 Task: Find connections with filter location Alenquer with filter topic #happyfounderswith filter profile language Spanish with filter current company GP Strategies Corporation with filter school Indian Institute of Technology, Guwahati with filter industry Gambling Facilities and Casinos with filter service category Ghostwriting with filter keywords title Bookkeeper
Action: Mouse moved to (677, 117)
Screenshot: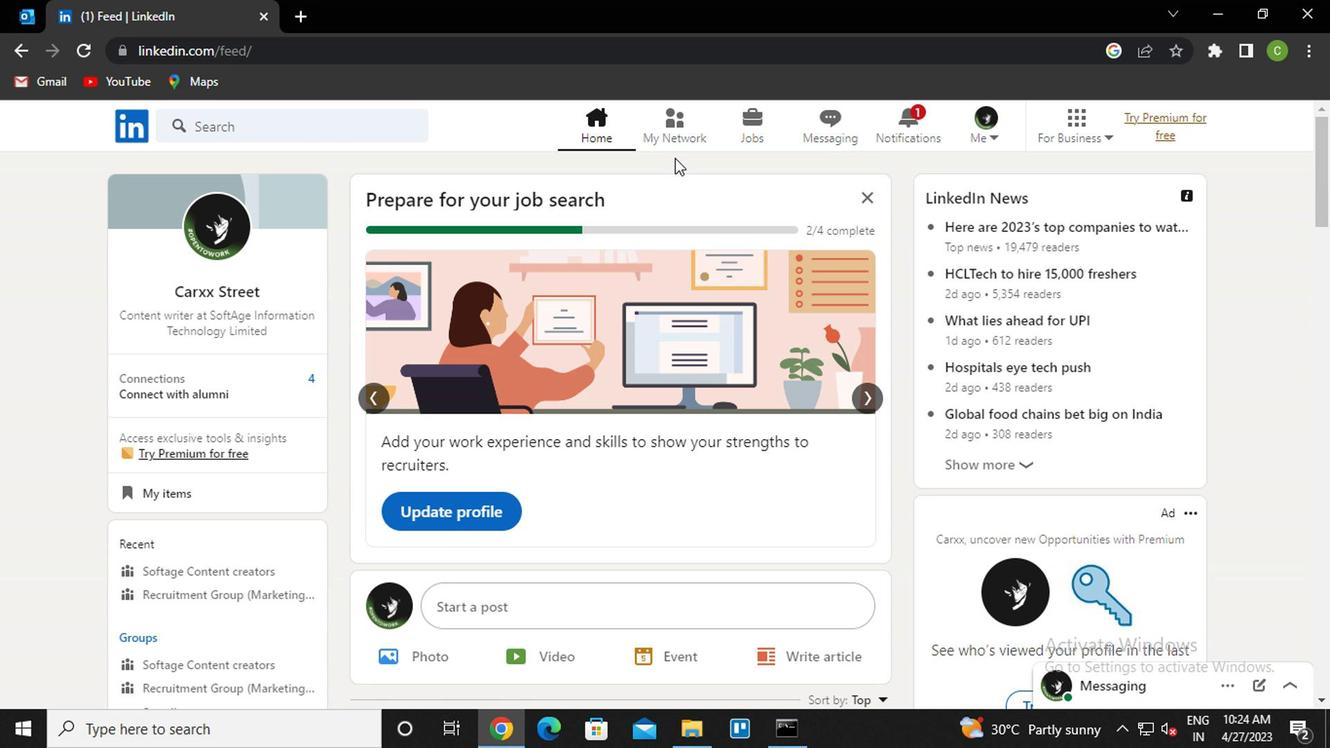 
Action: Mouse pressed left at (677, 117)
Screenshot: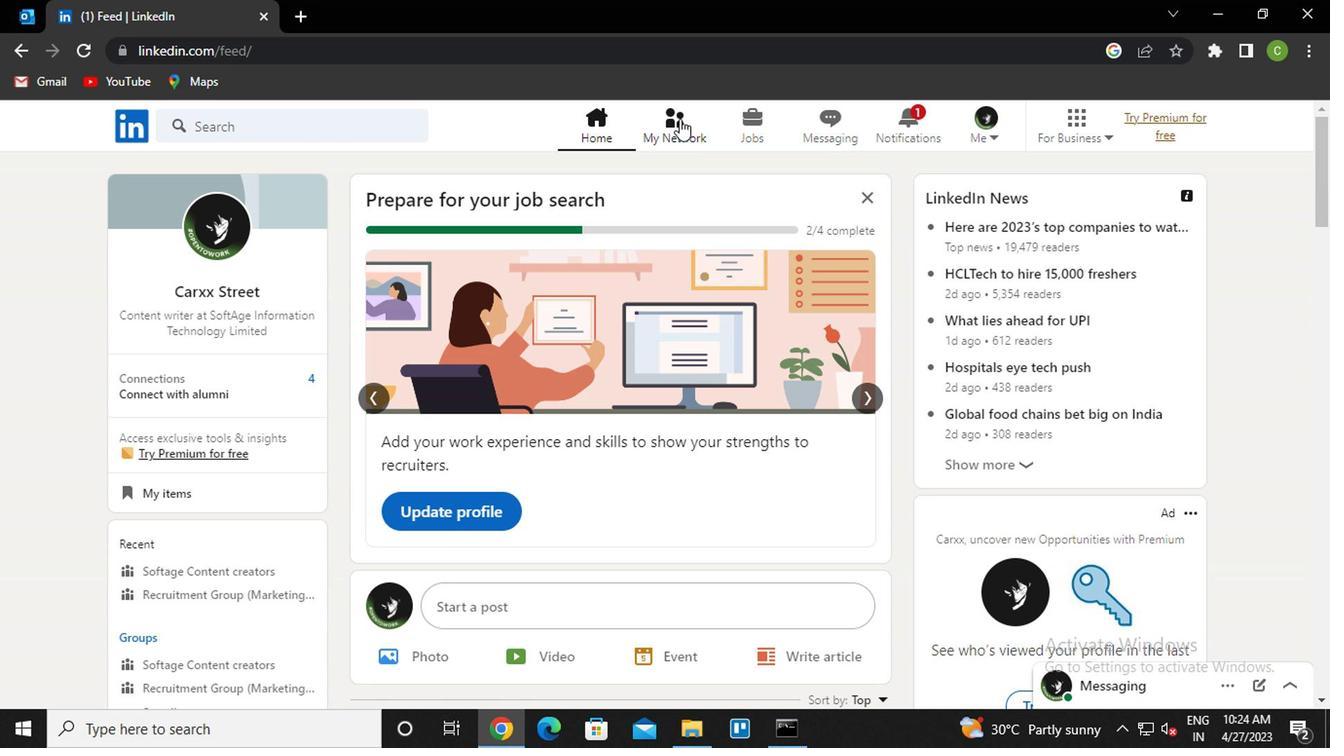 
Action: Mouse moved to (313, 235)
Screenshot: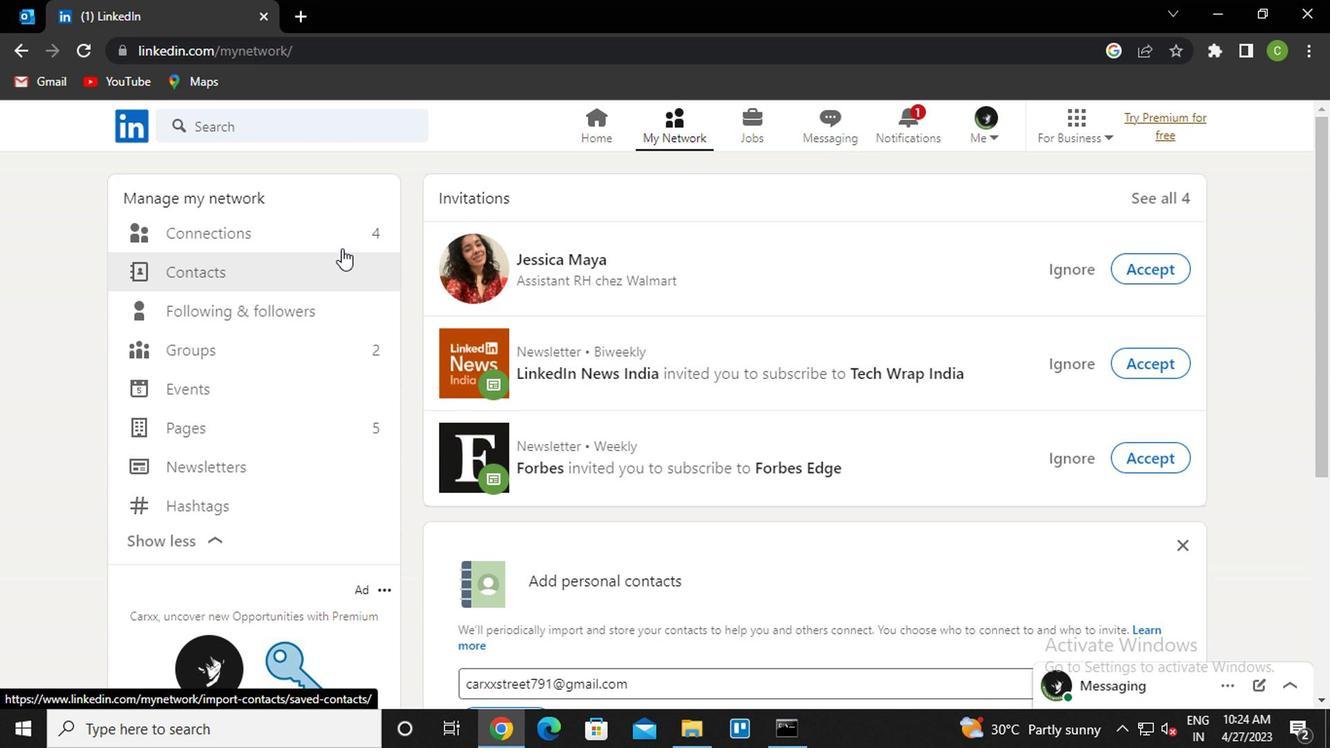 
Action: Mouse pressed left at (313, 235)
Screenshot: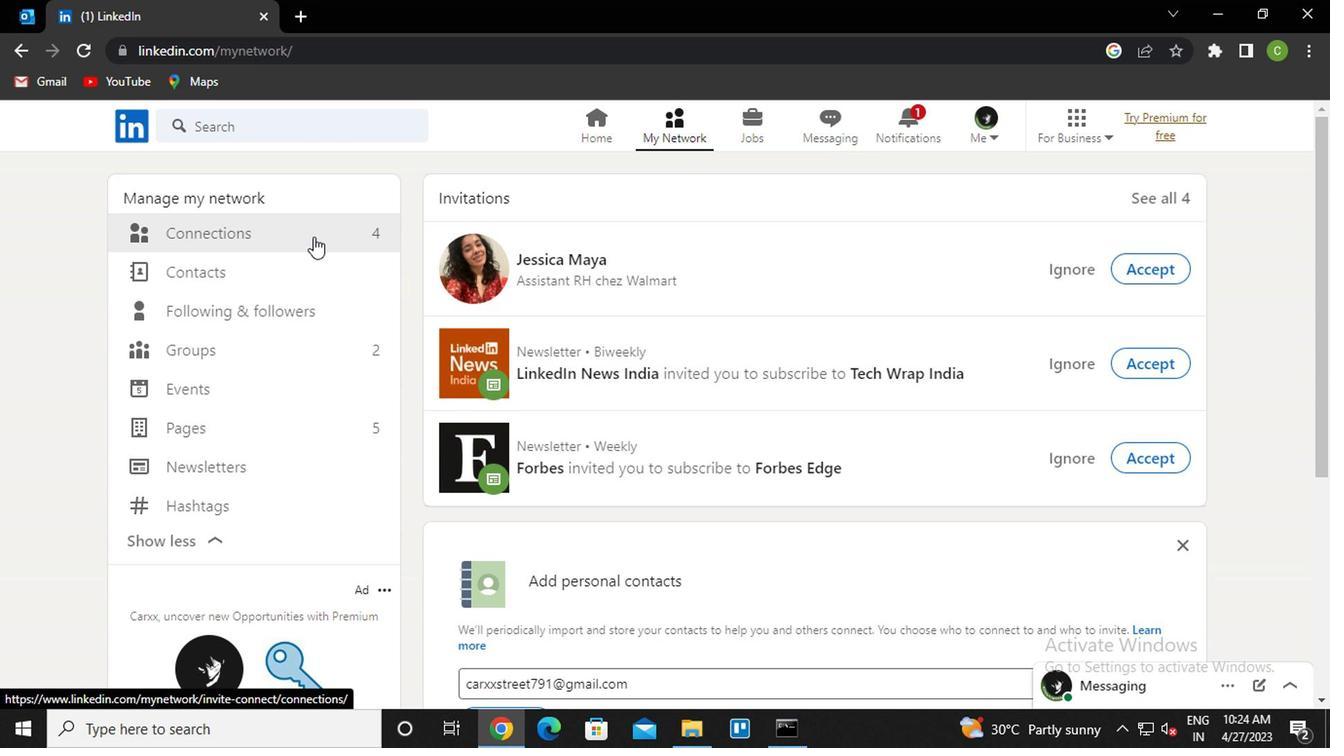 
Action: Mouse moved to (837, 239)
Screenshot: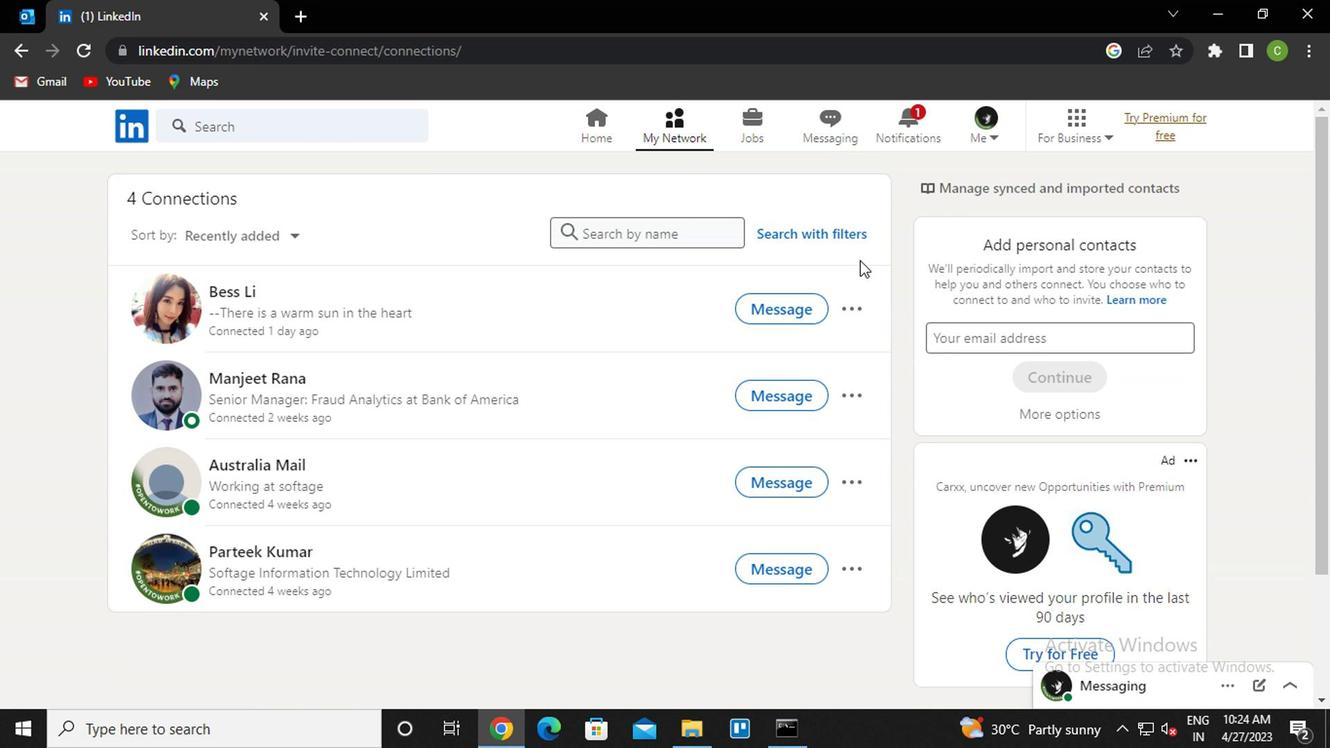 
Action: Mouse pressed left at (837, 239)
Screenshot: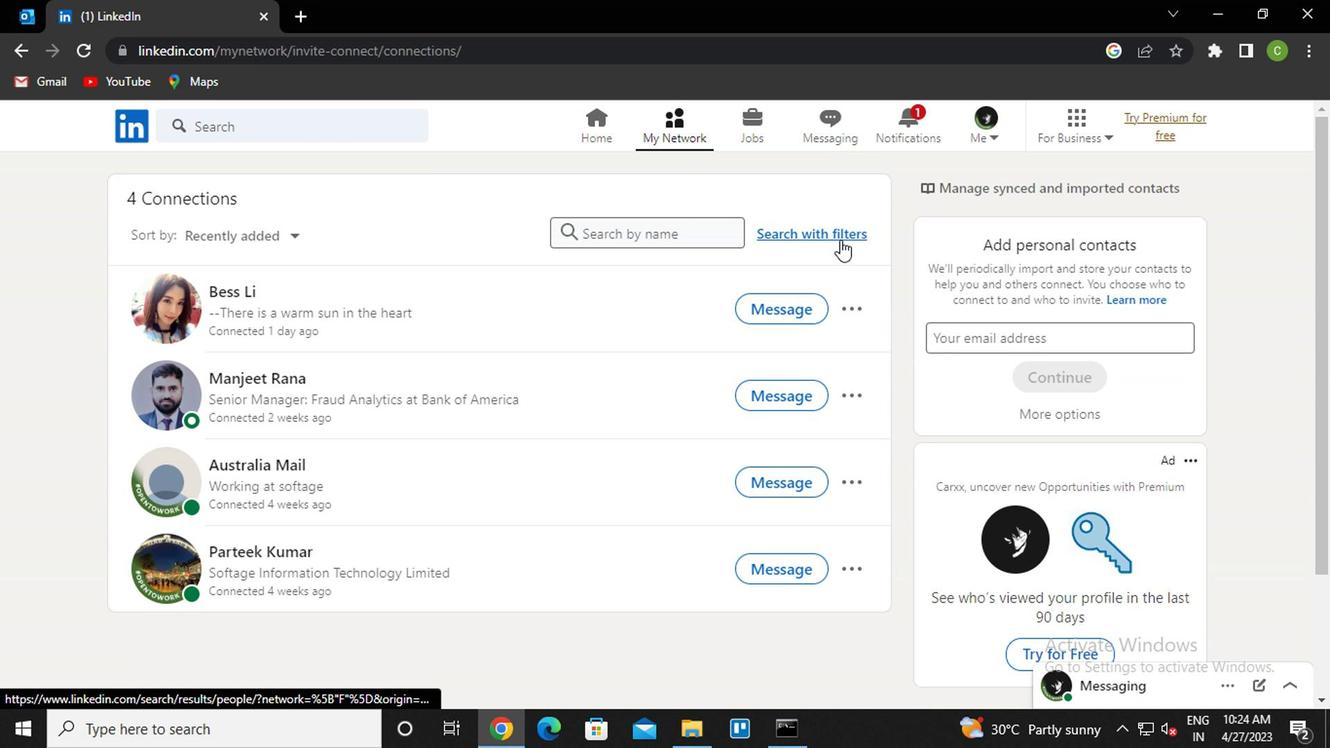 
Action: Mouse moved to (647, 180)
Screenshot: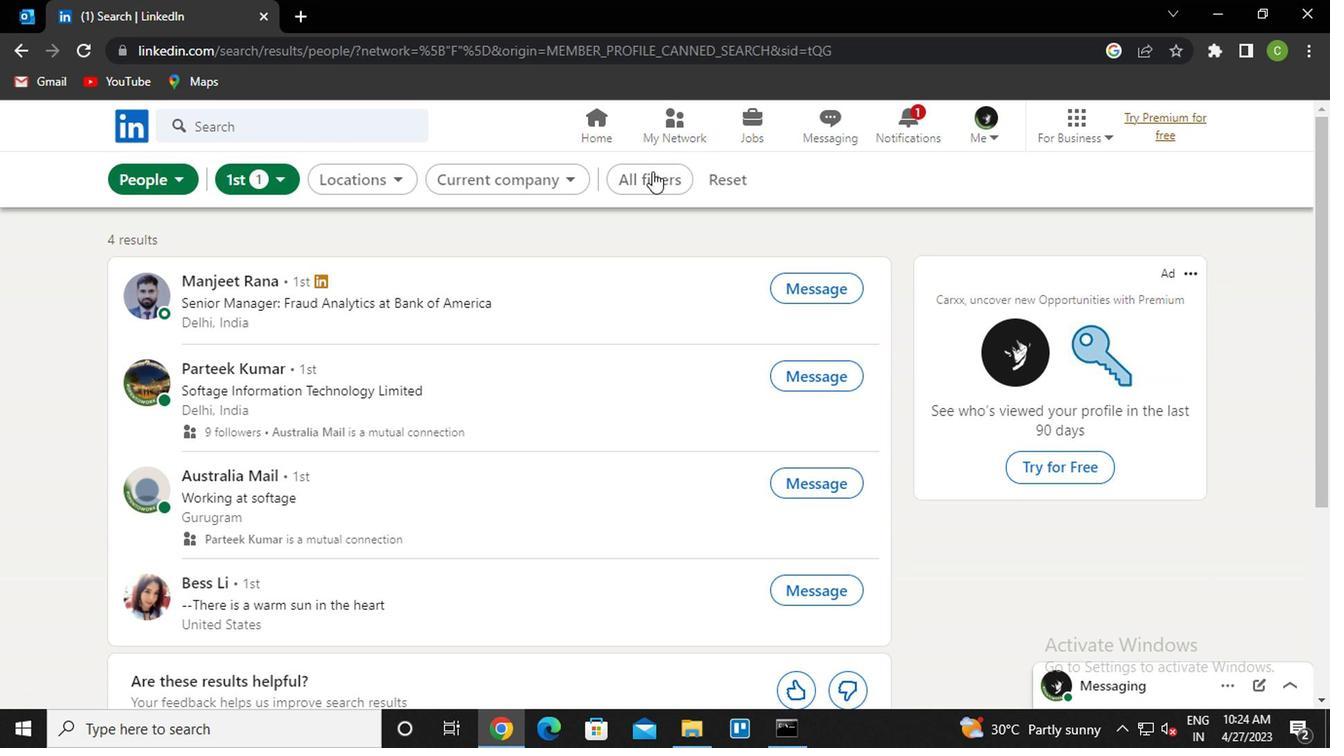 
Action: Mouse pressed left at (647, 180)
Screenshot: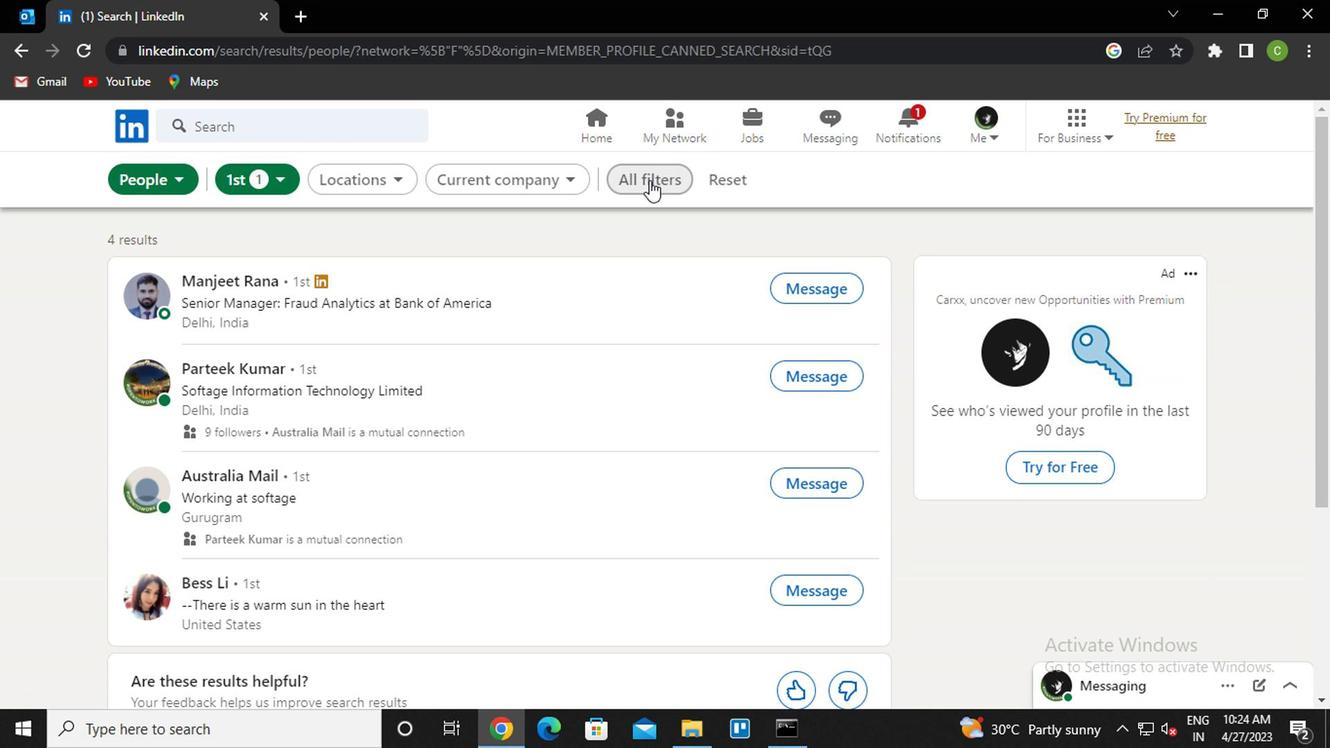 
Action: Mouse moved to (974, 317)
Screenshot: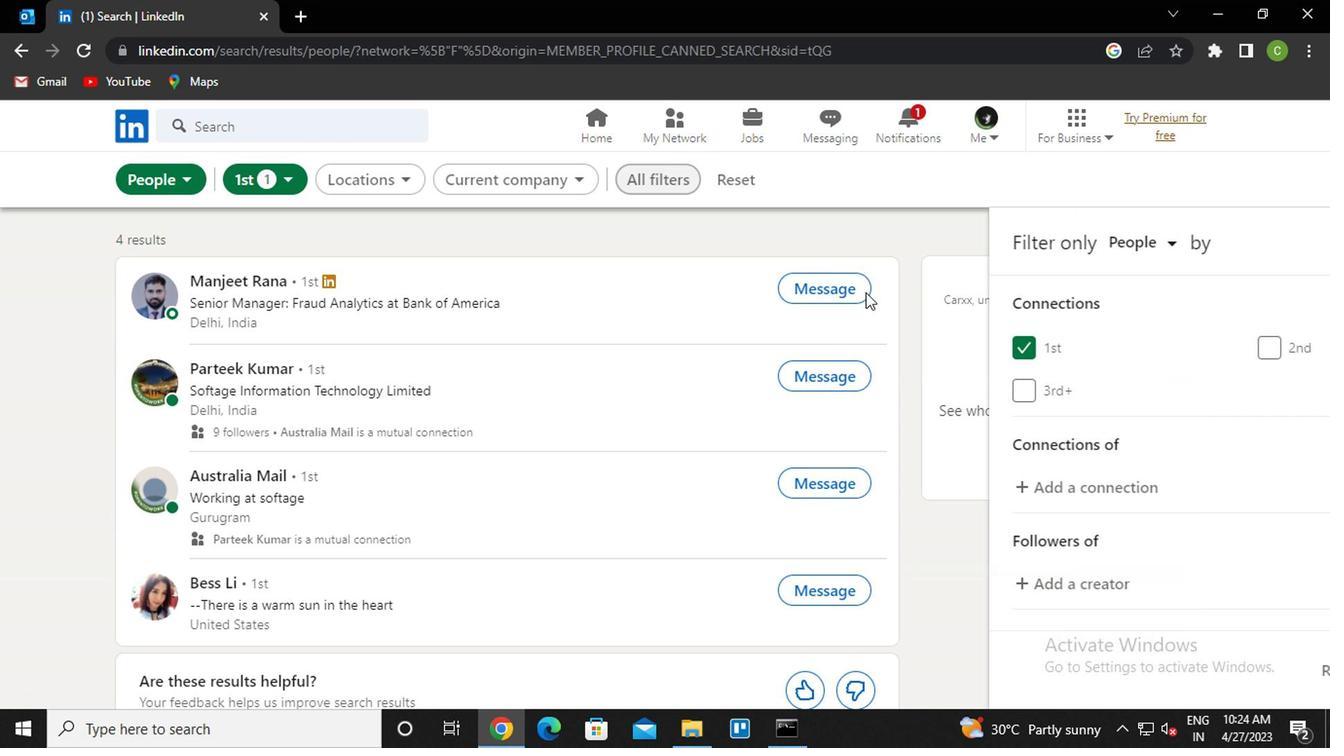 
Action: Mouse scrolled (974, 315) with delta (0, -1)
Screenshot: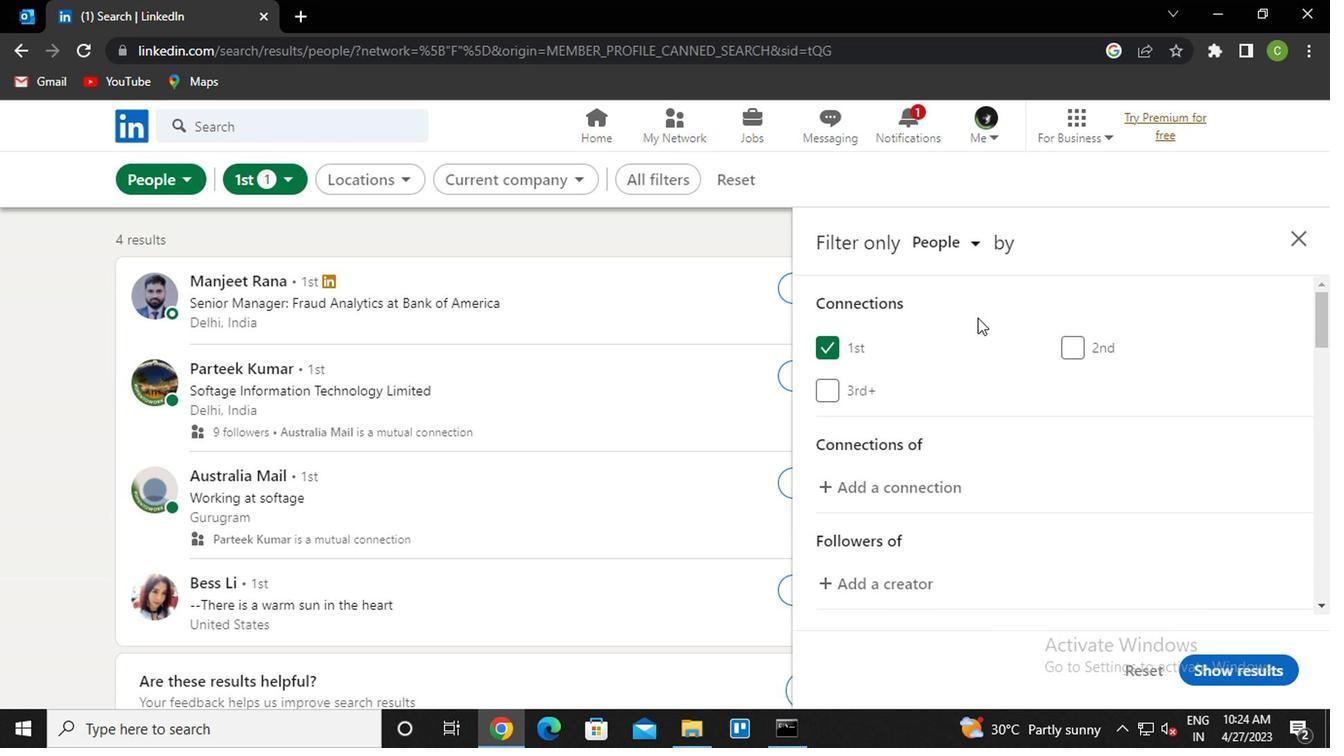
Action: Mouse scrolled (974, 315) with delta (0, -1)
Screenshot: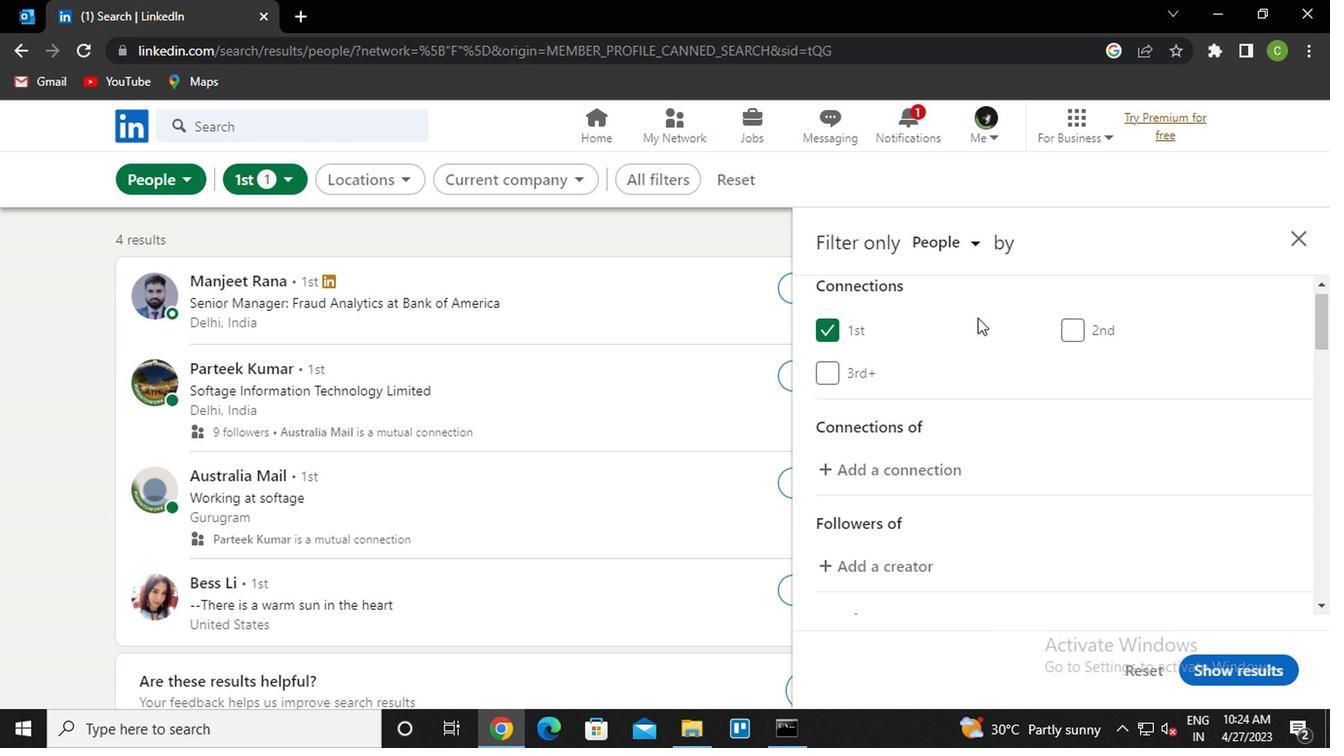 
Action: Mouse moved to (1151, 570)
Screenshot: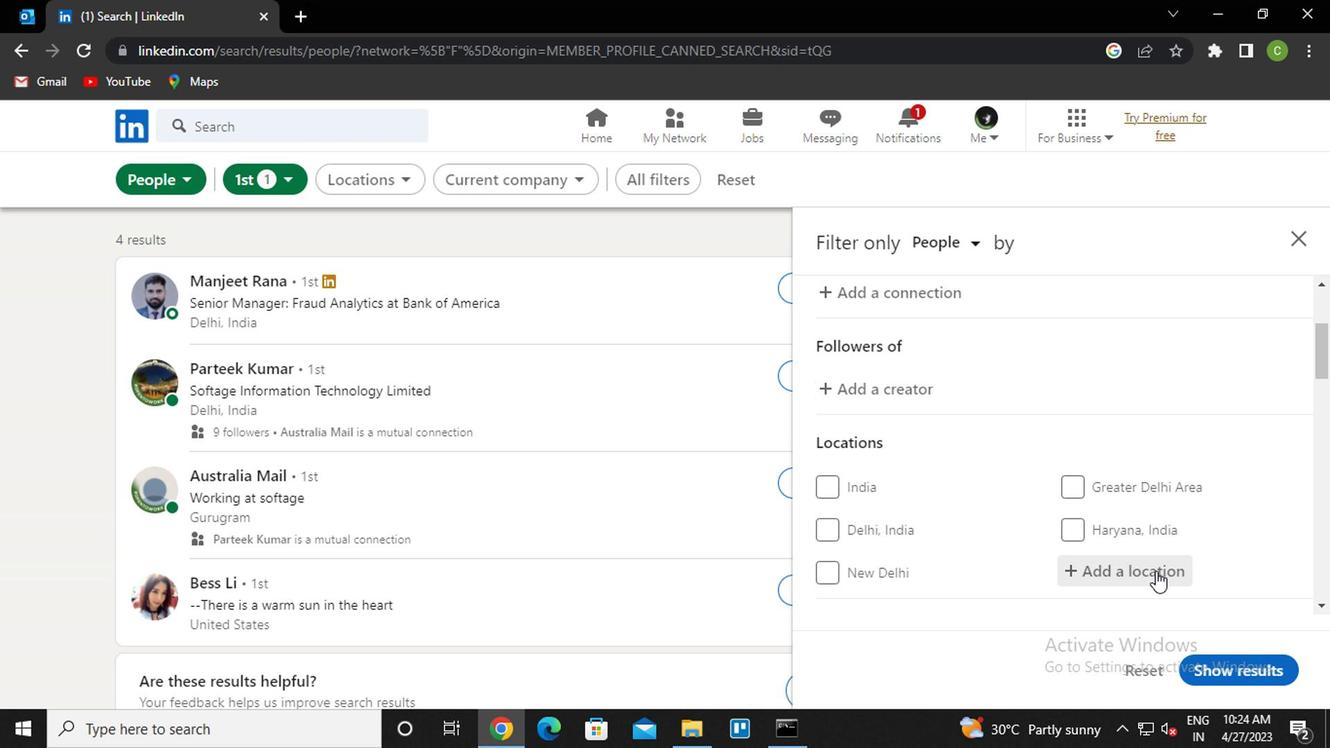 
Action: Mouse scrolled (1151, 570) with delta (0, 0)
Screenshot: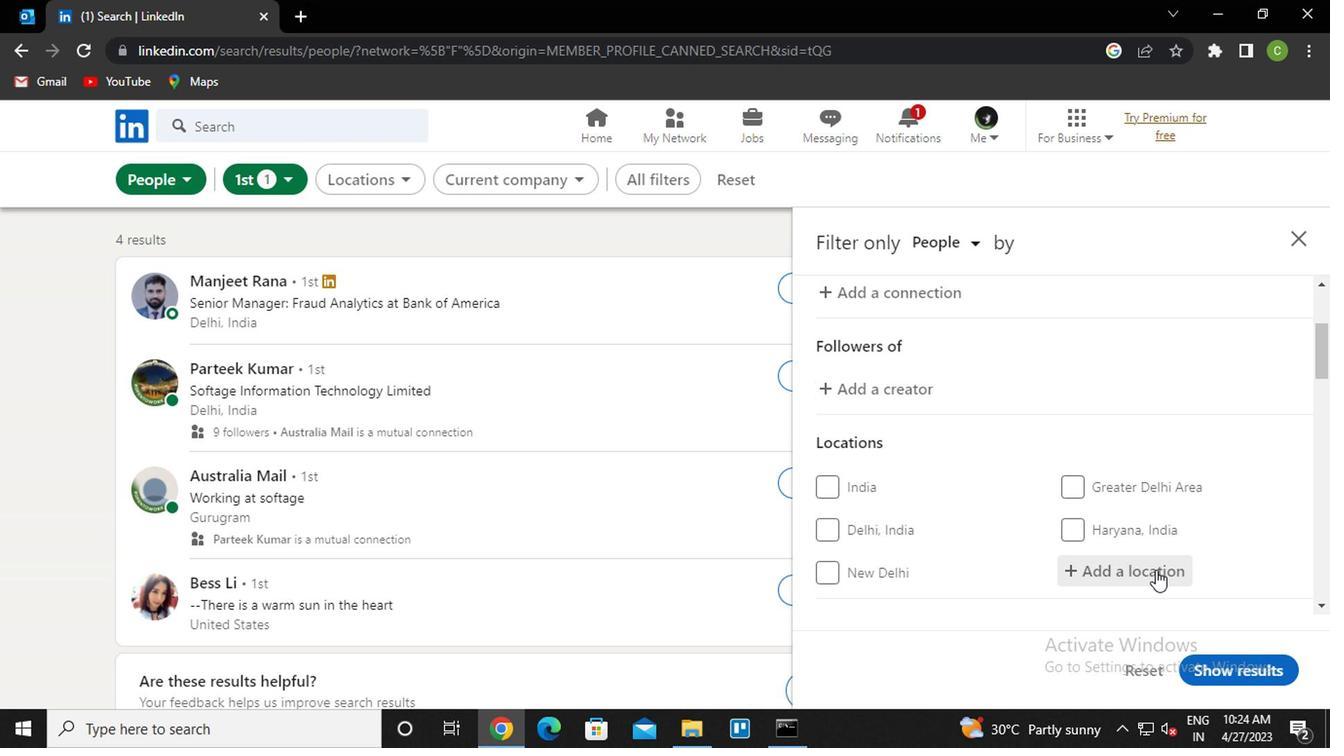 
Action: Mouse moved to (1121, 471)
Screenshot: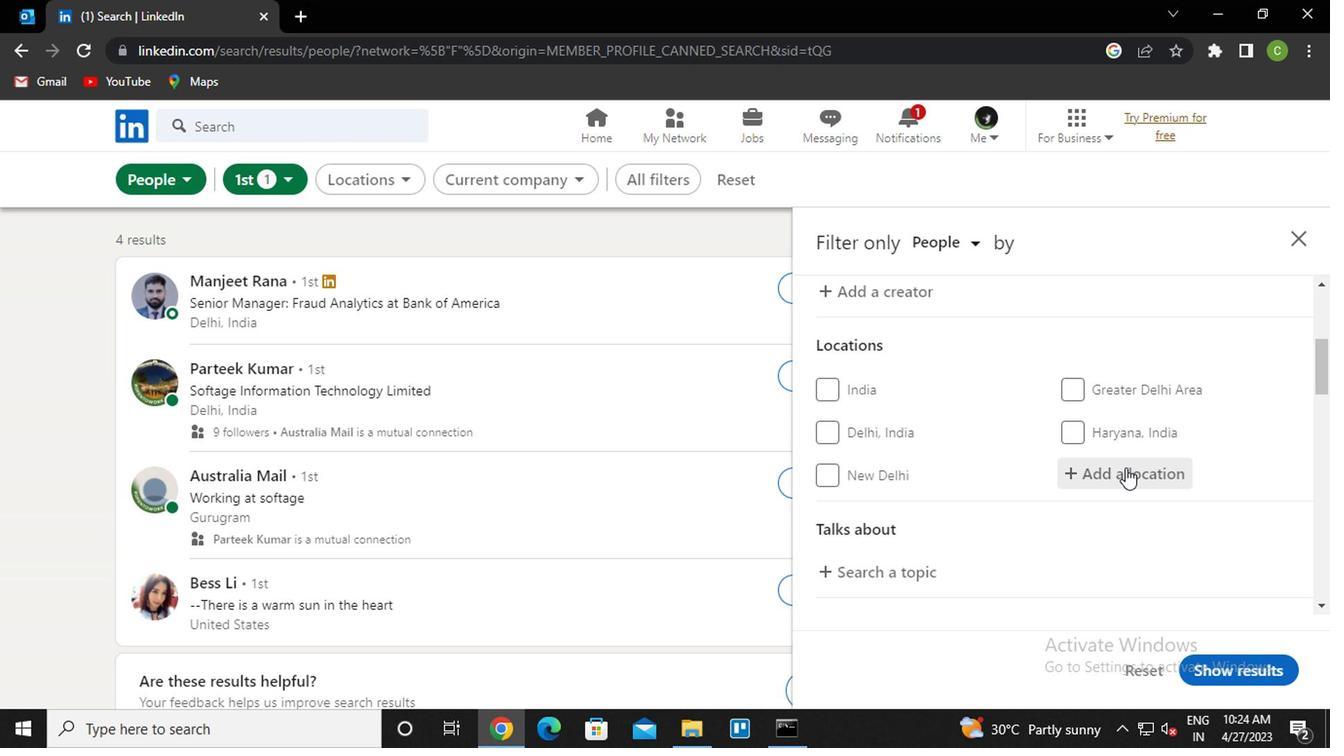 
Action: Mouse pressed left at (1121, 471)
Screenshot: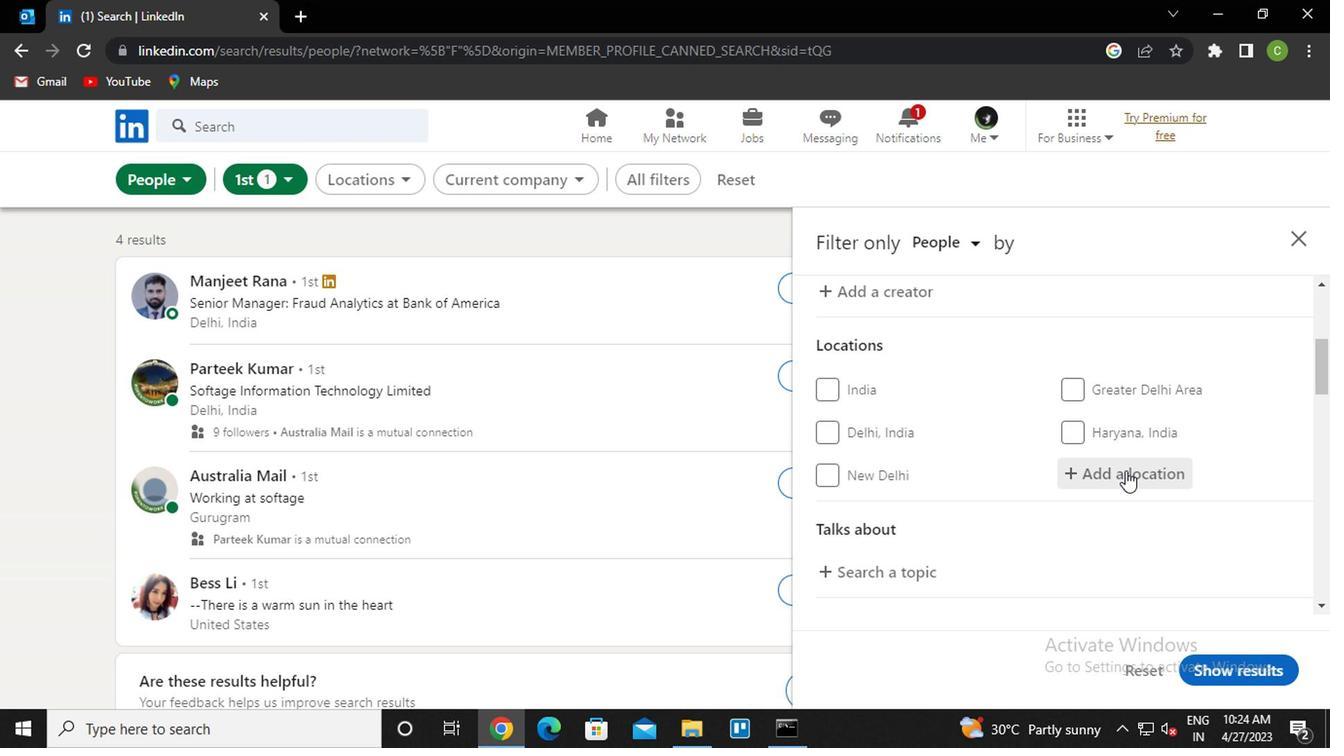 
Action: Key pressed <Key.caps_lock><Key.caps_lock>a<Key.caps_lock>lenq<Key.down><Key.enter>
Screenshot: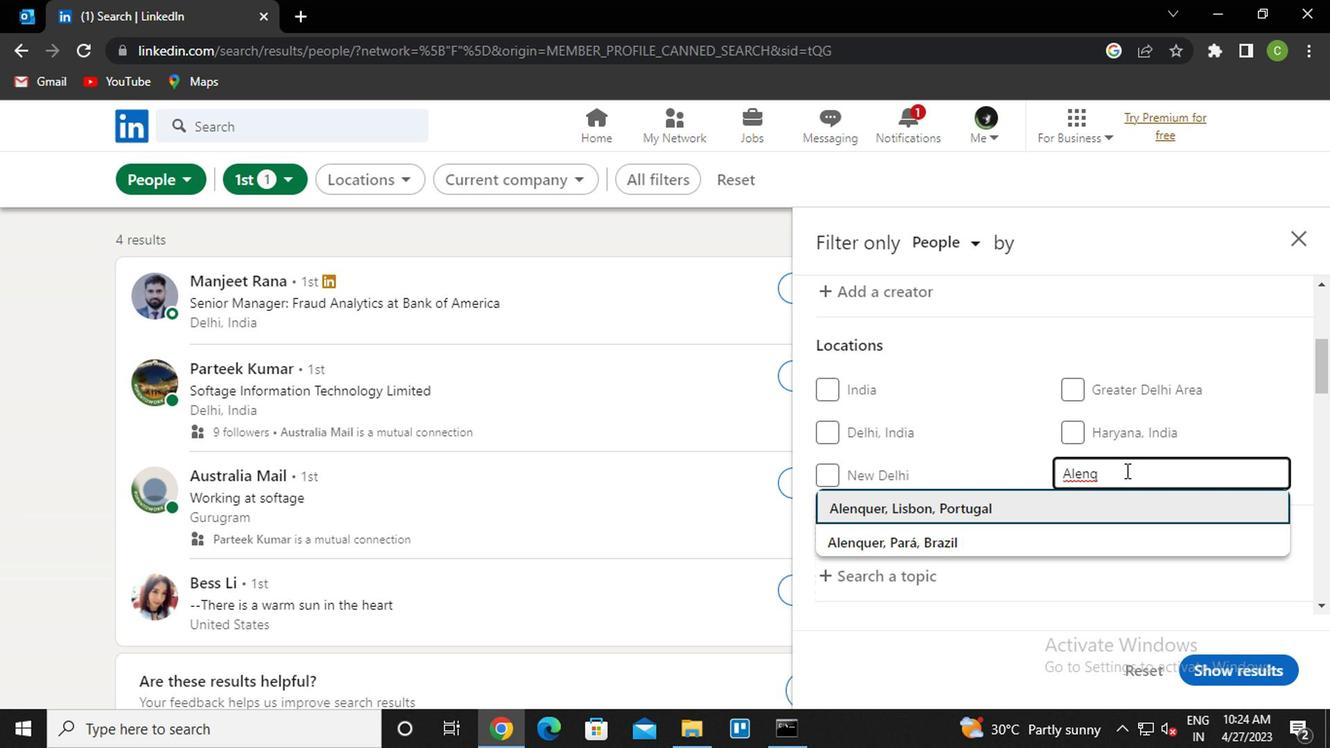 
Action: Mouse moved to (1101, 487)
Screenshot: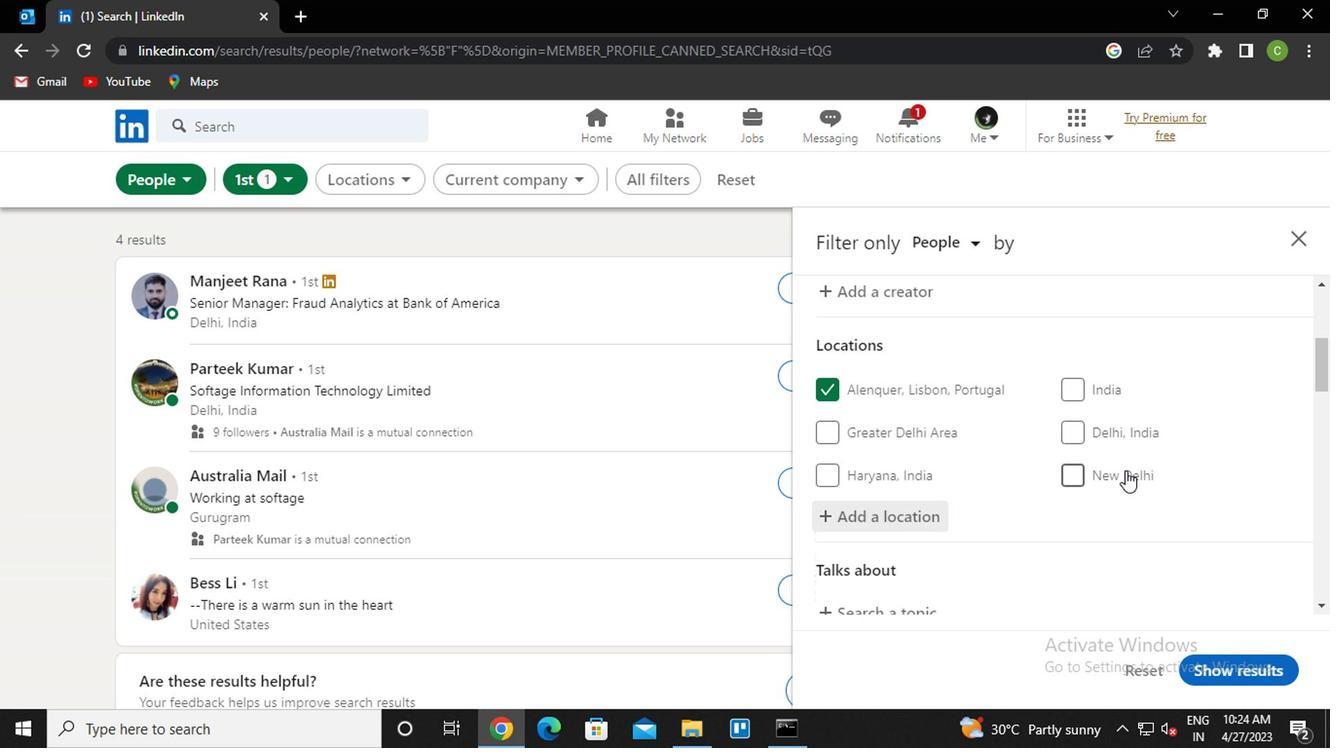 
Action: Mouse scrolled (1101, 487) with delta (0, 0)
Screenshot: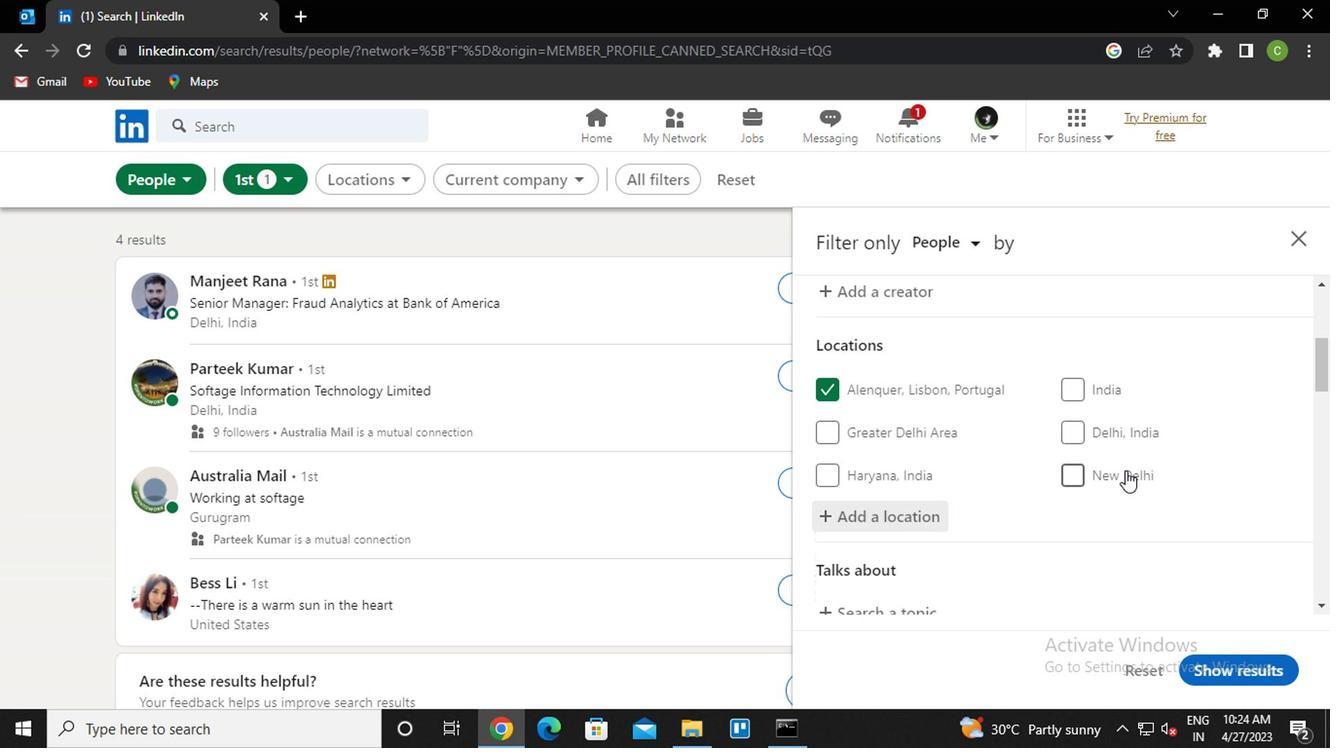 
Action: Mouse moved to (1094, 491)
Screenshot: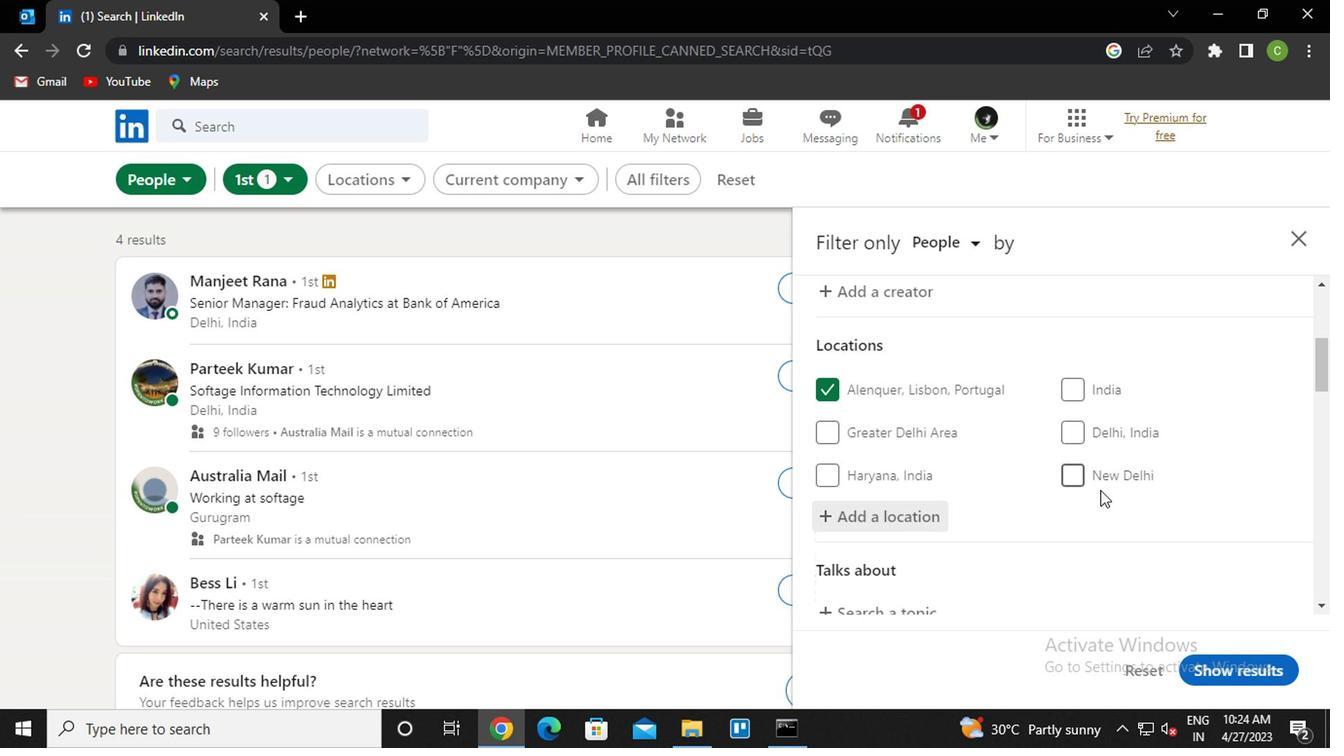 
Action: Mouse scrolled (1094, 490) with delta (0, -1)
Screenshot: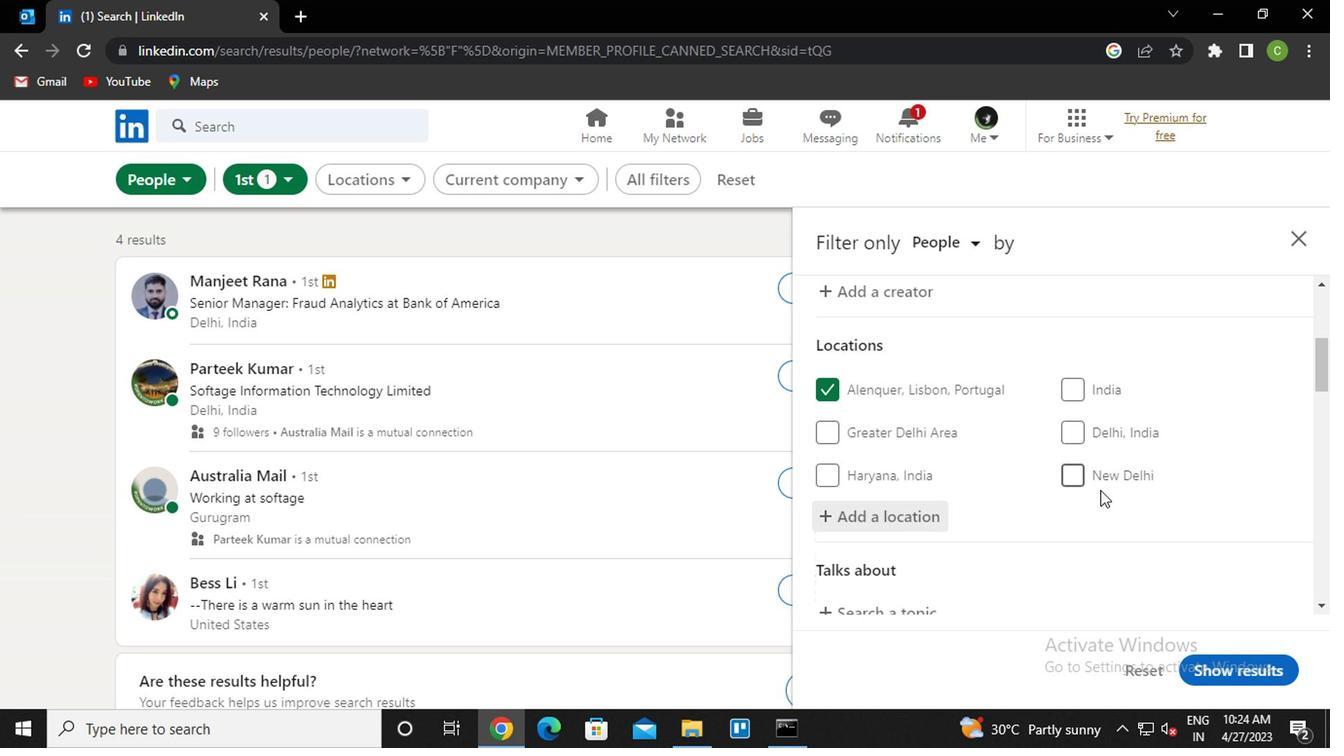
Action: Mouse moved to (1092, 494)
Screenshot: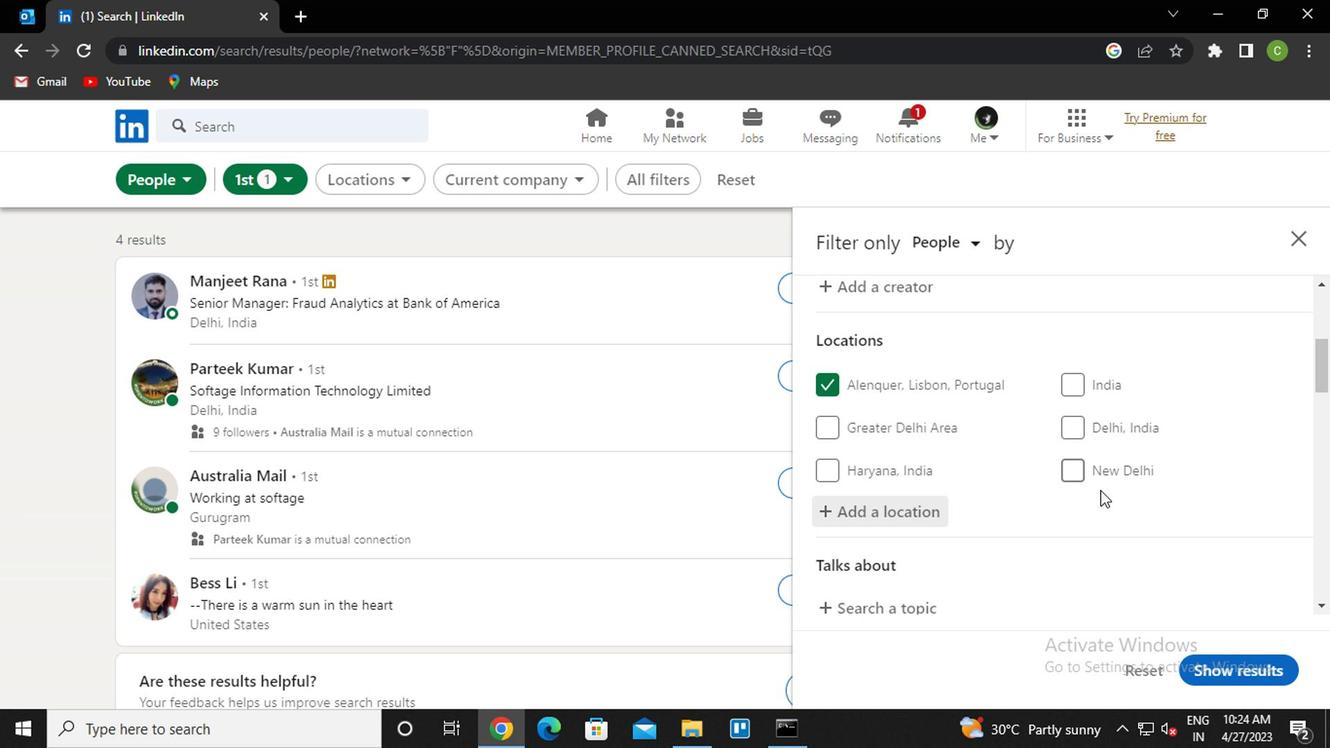 
Action: Mouse scrolled (1092, 492) with delta (0, -1)
Screenshot: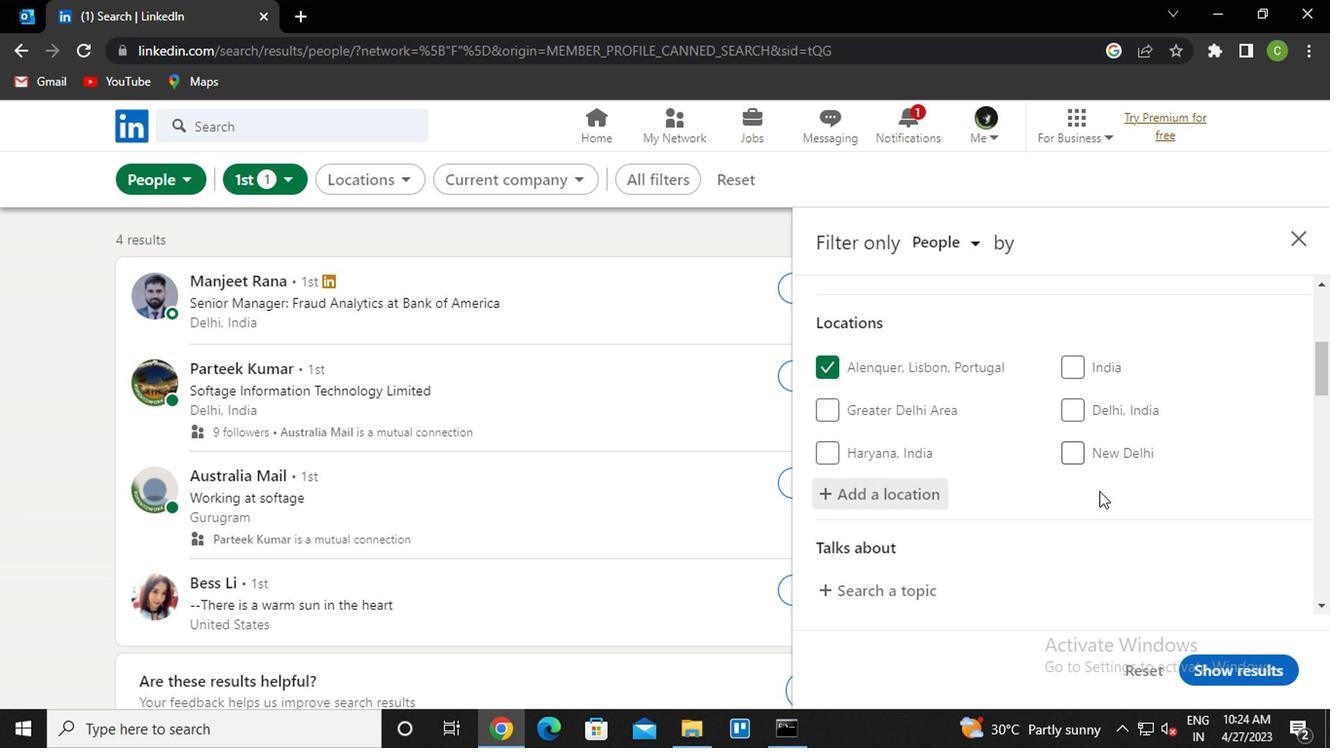
Action: Mouse moved to (886, 324)
Screenshot: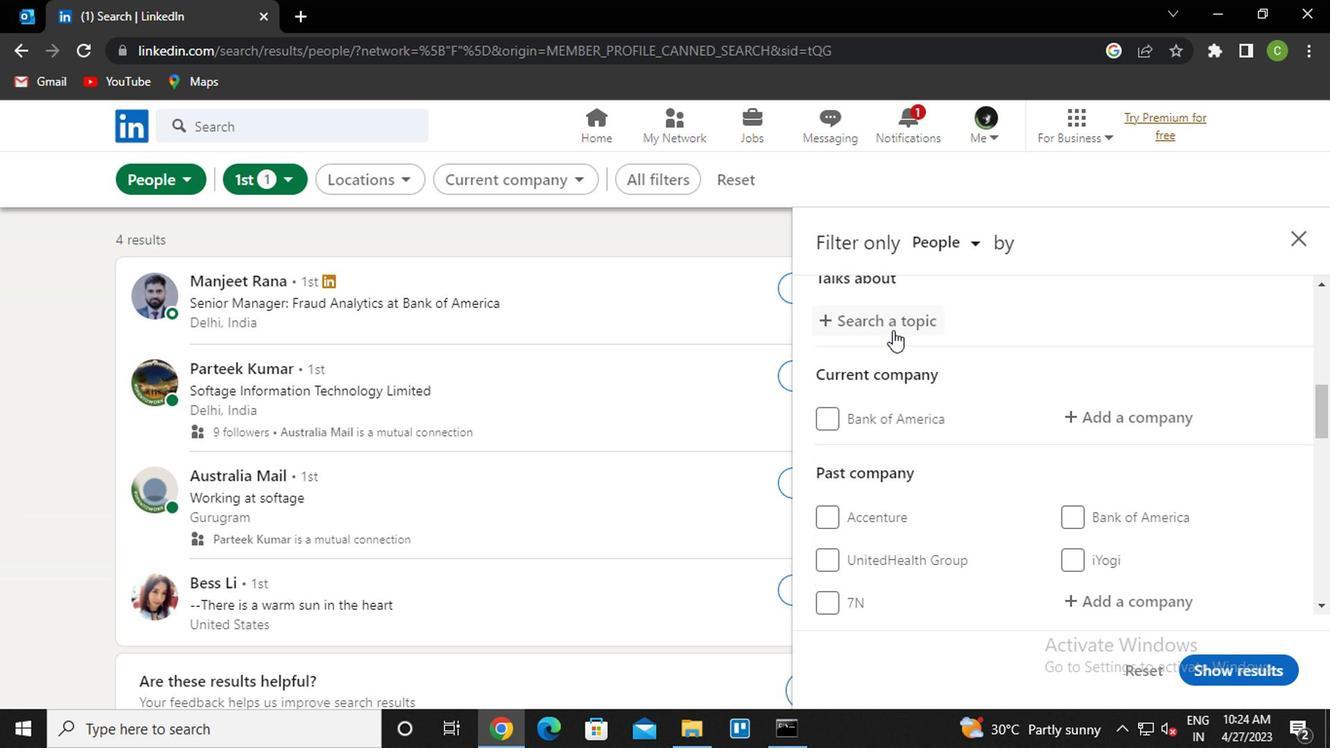 
Action: Mouse pressed left at (886, 324)
Screenshot: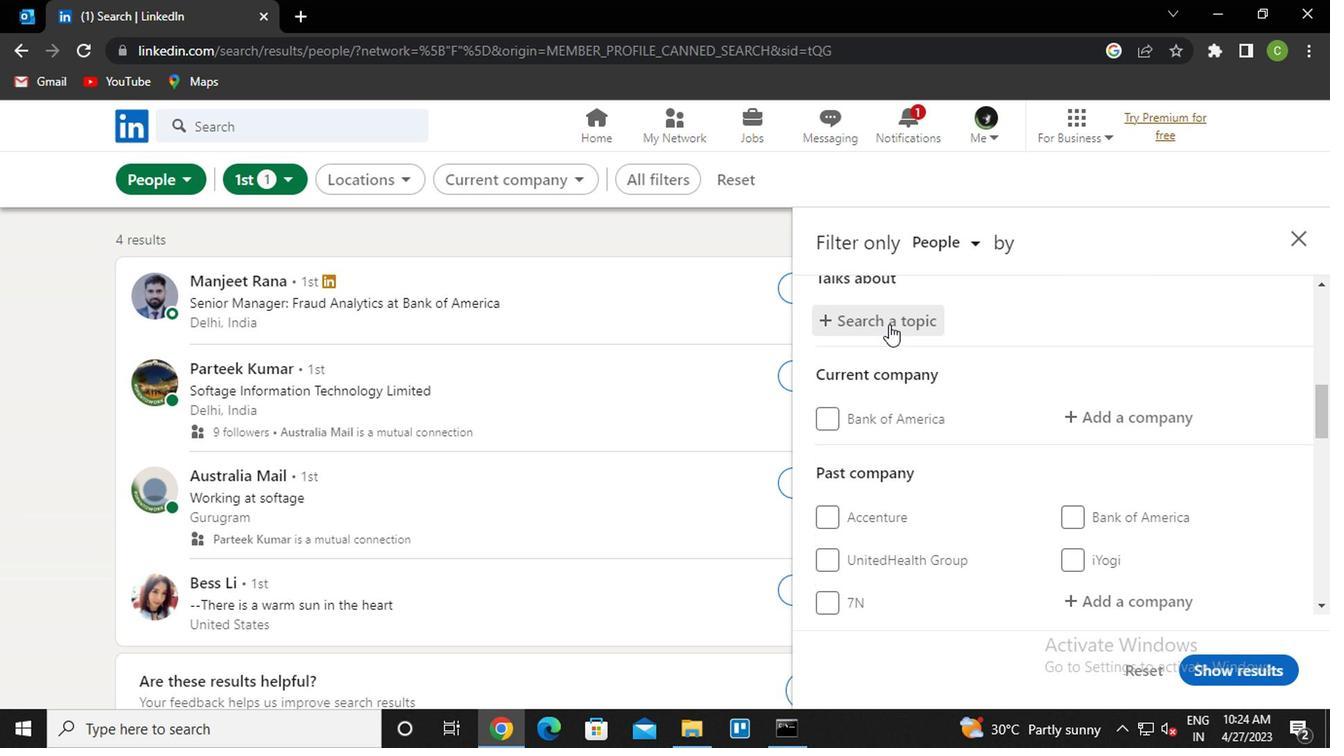 
Action: Key pressed happyfou<Key.down><Key.enter>
Screenshot: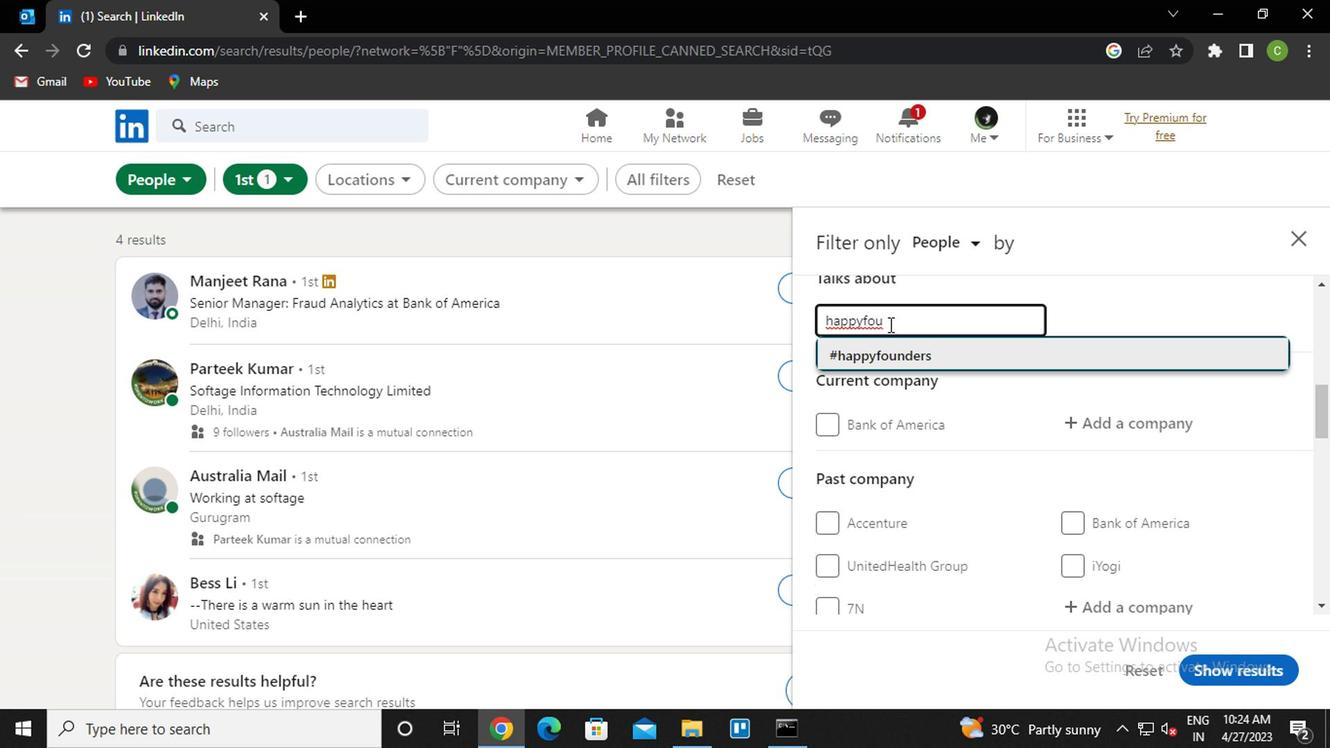 
Action: Mouse moved to (1102, 430)
Screenshot: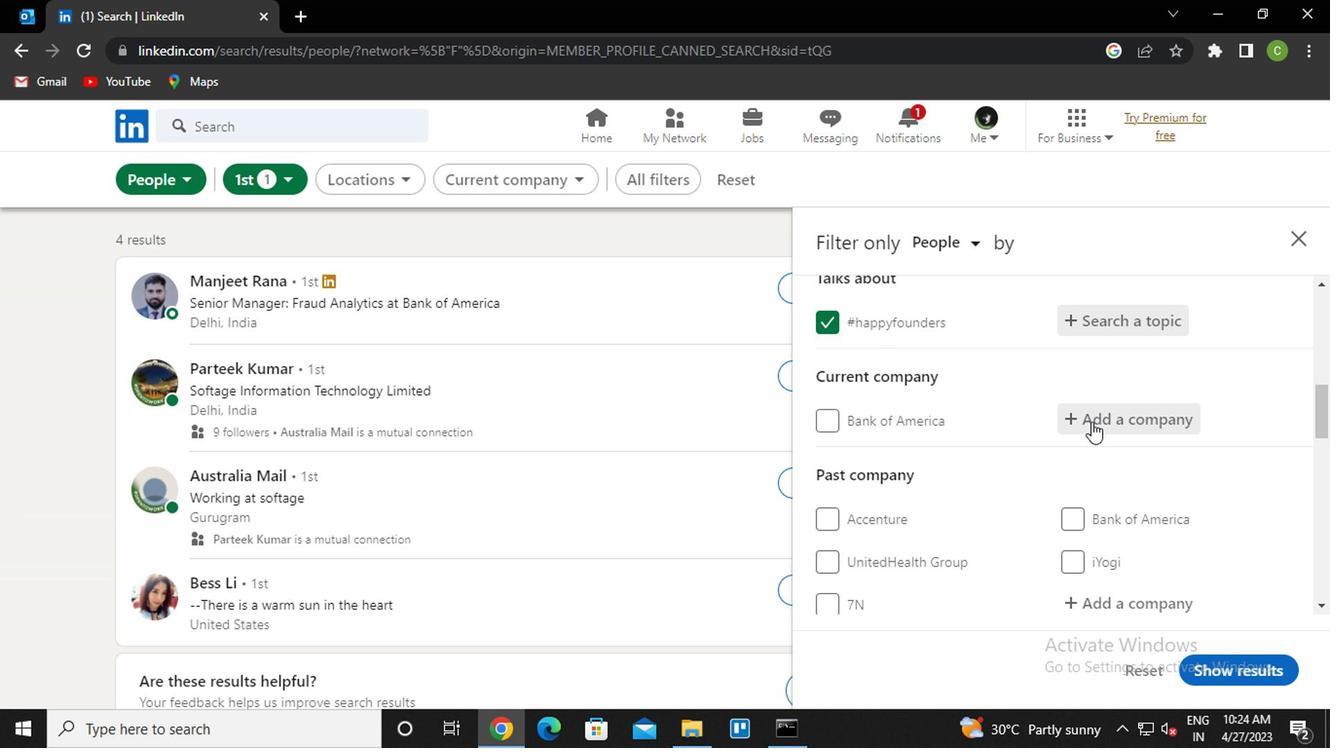 
Action: Mouse pressed left at (1102, 430)
Screenshot: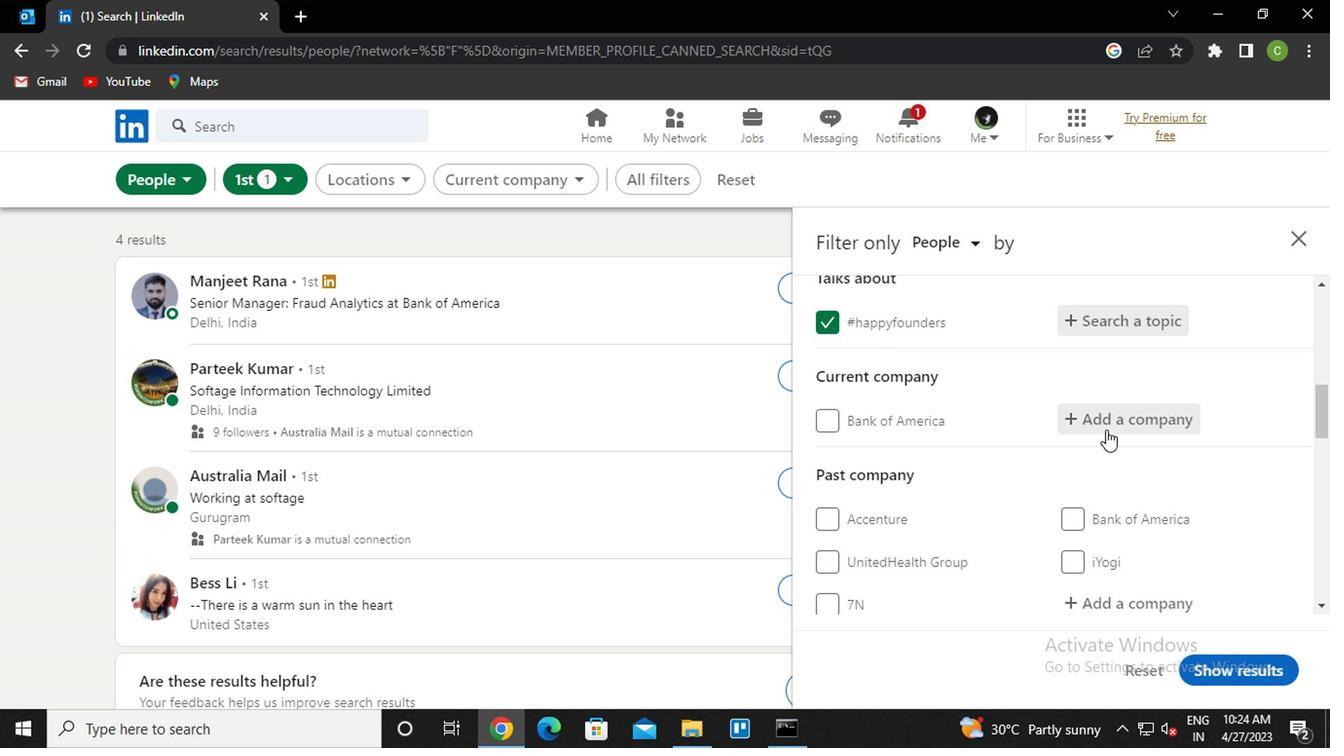 
Action: Key pressed <Key.caps_lock>gp<Key.space>s<Key.caps_lock>tra<Key.down><Key.enter>
Screenshot: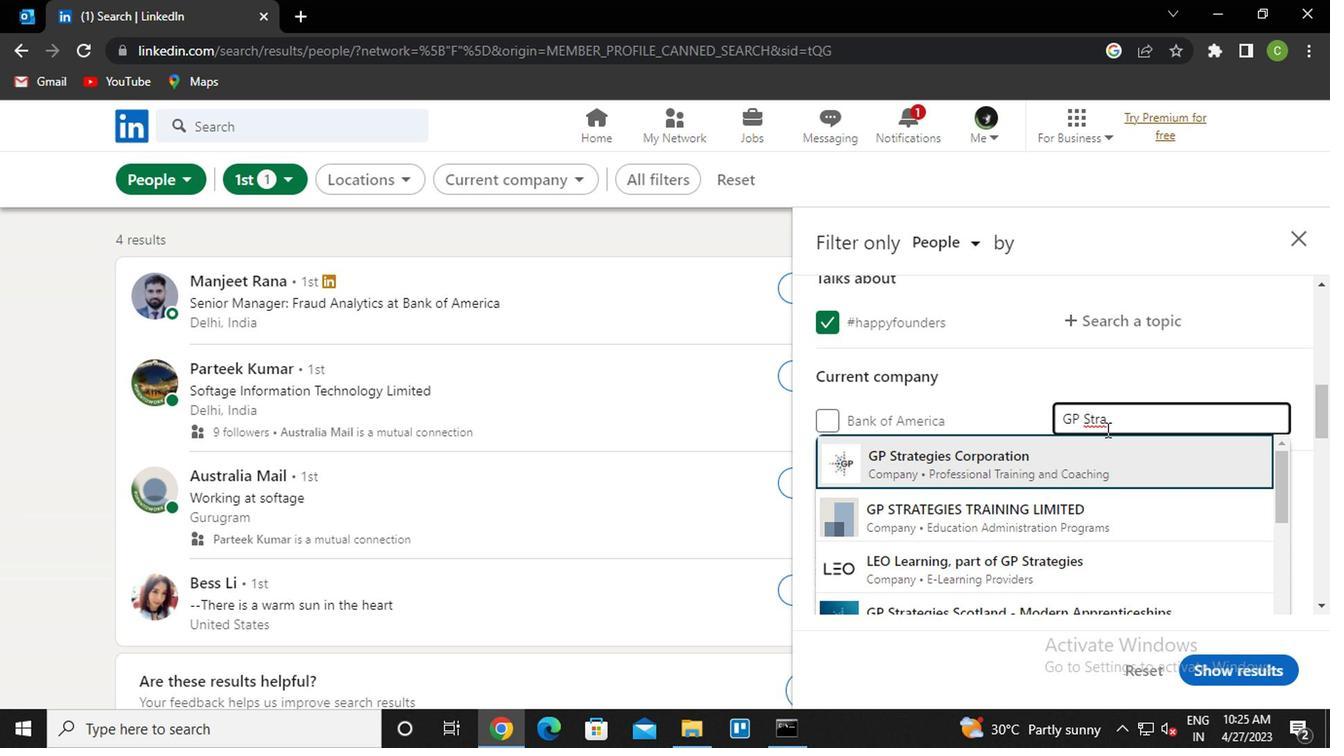 
Action: Mouse scrolled (1102, 428) with delta (0, -1)
Screenshot: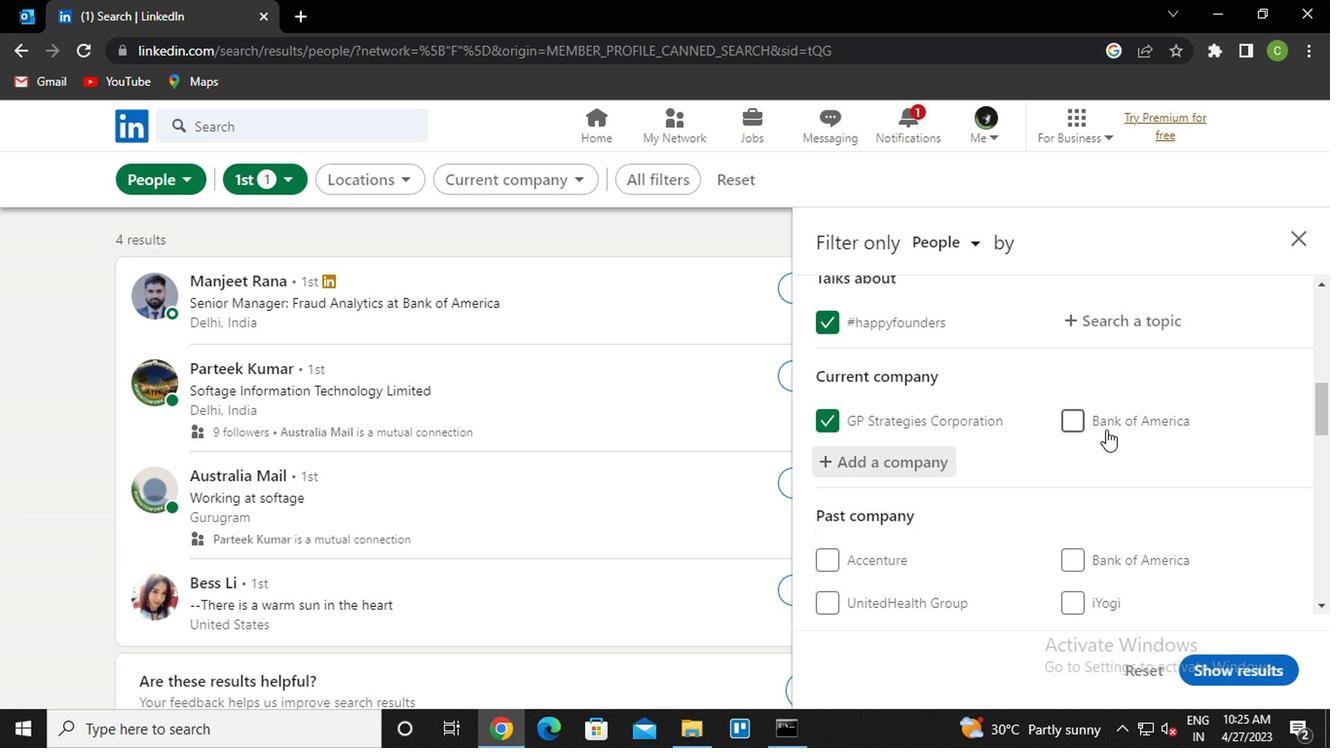
Action: Mouse scrolled (1102, 428) with delta (0, -1)
Screenshot: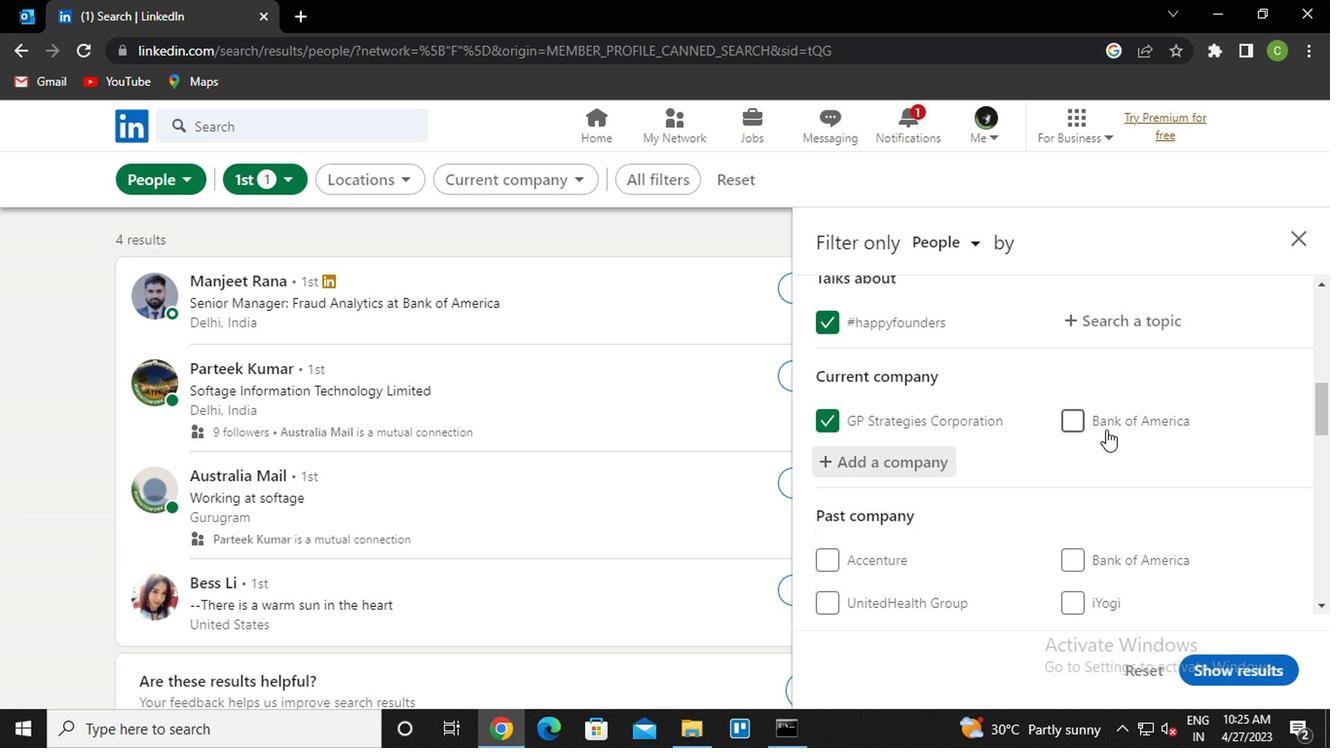 
Action: Mouse scrolled (1102, 428) with delta (0, -1)
Screenshot: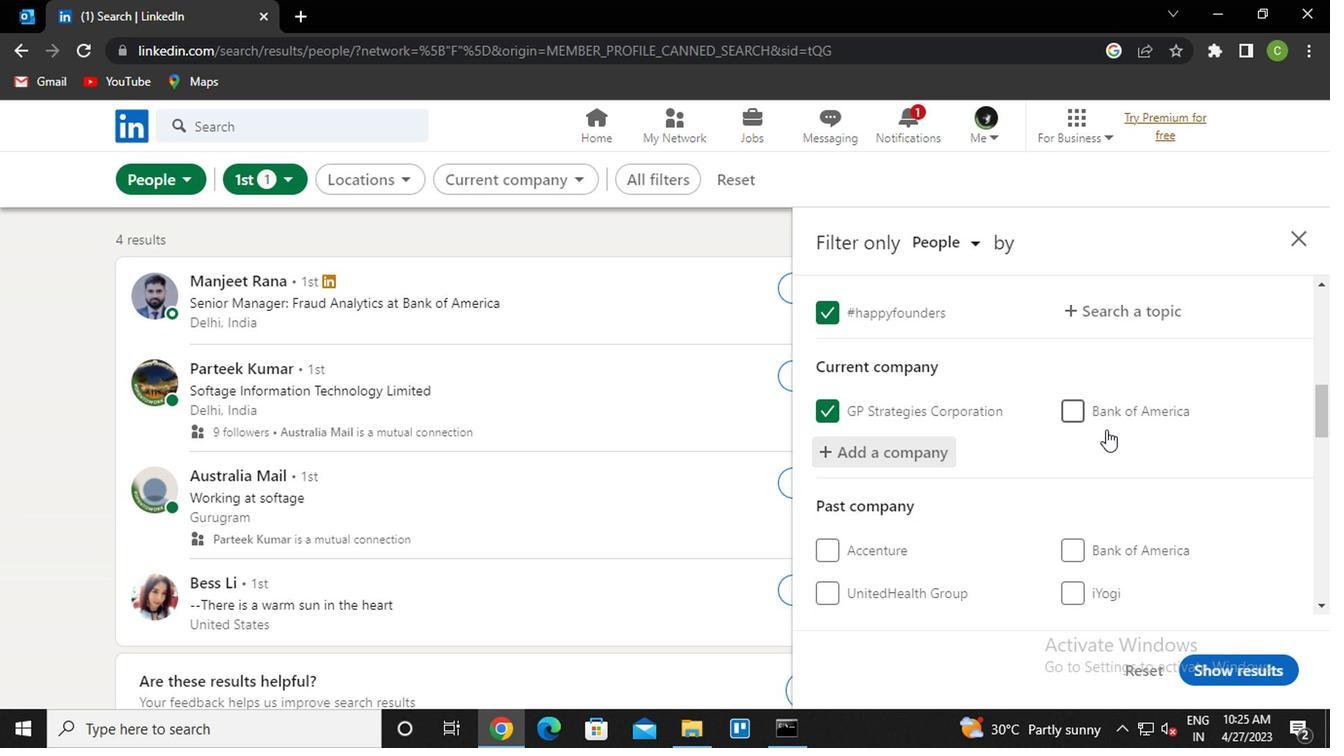 
Action: Mouse moved to (1058, 475)
Screenshot: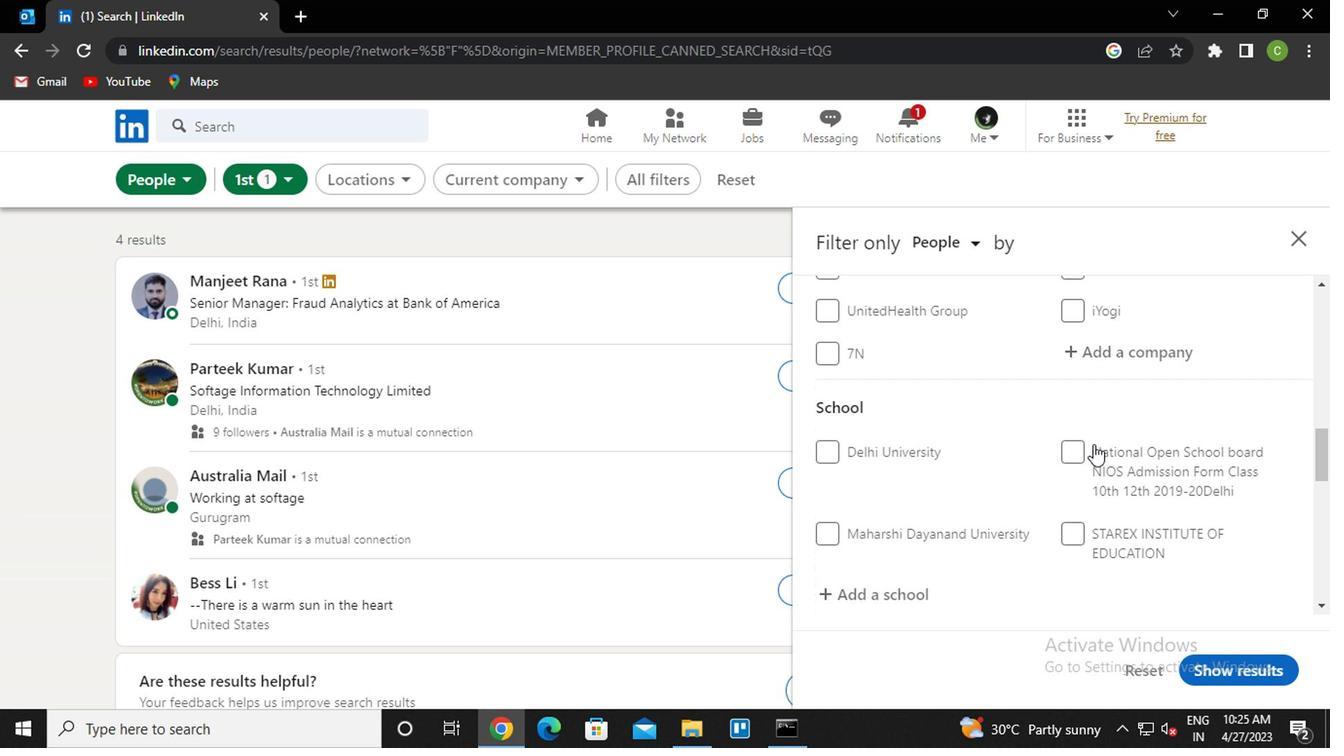 
Action: Mouse scrolled (1058, 473) with delta (0, -1)
Screenshot: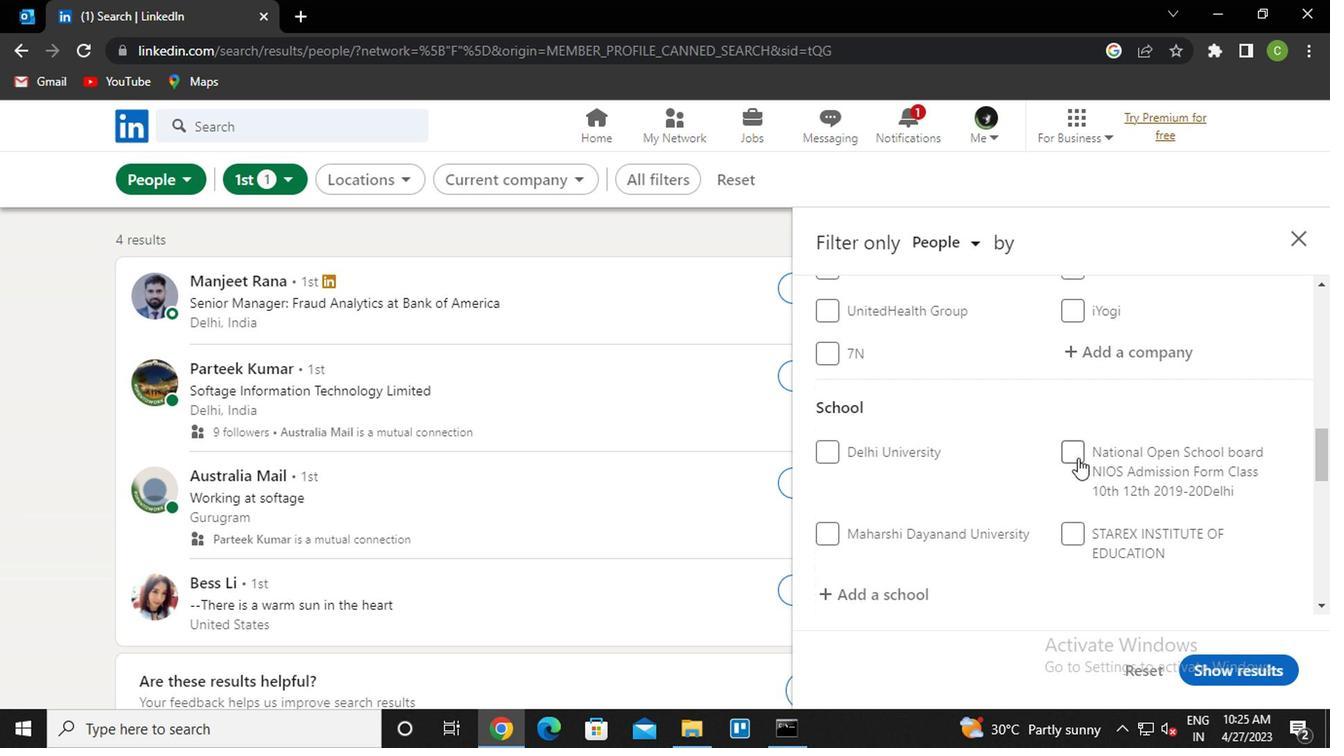 
Action: Mouse scrolled (1058, 473) with delta (0, -1)
Screenshot: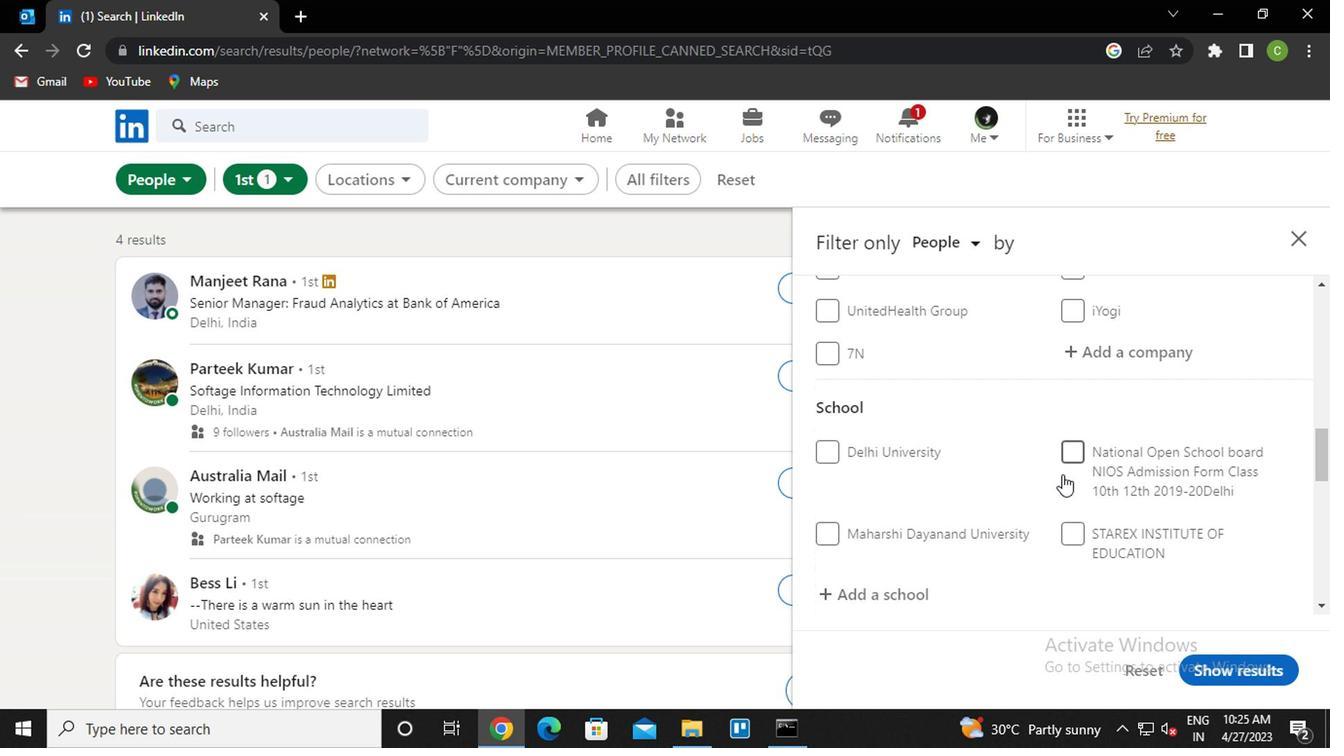 
Action: Mouse moved to (910, 399)
Screenshot: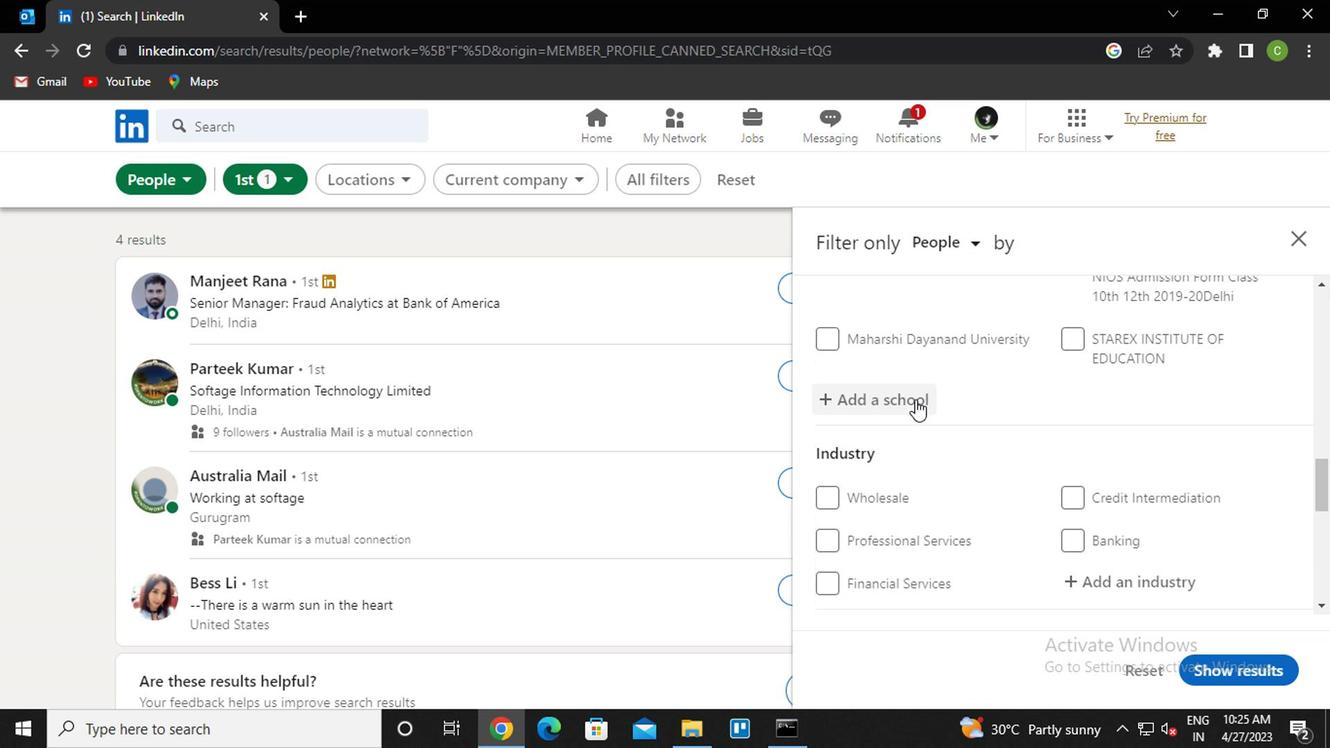
Action: Mouse pressed left at (910, 399)
Screenshot: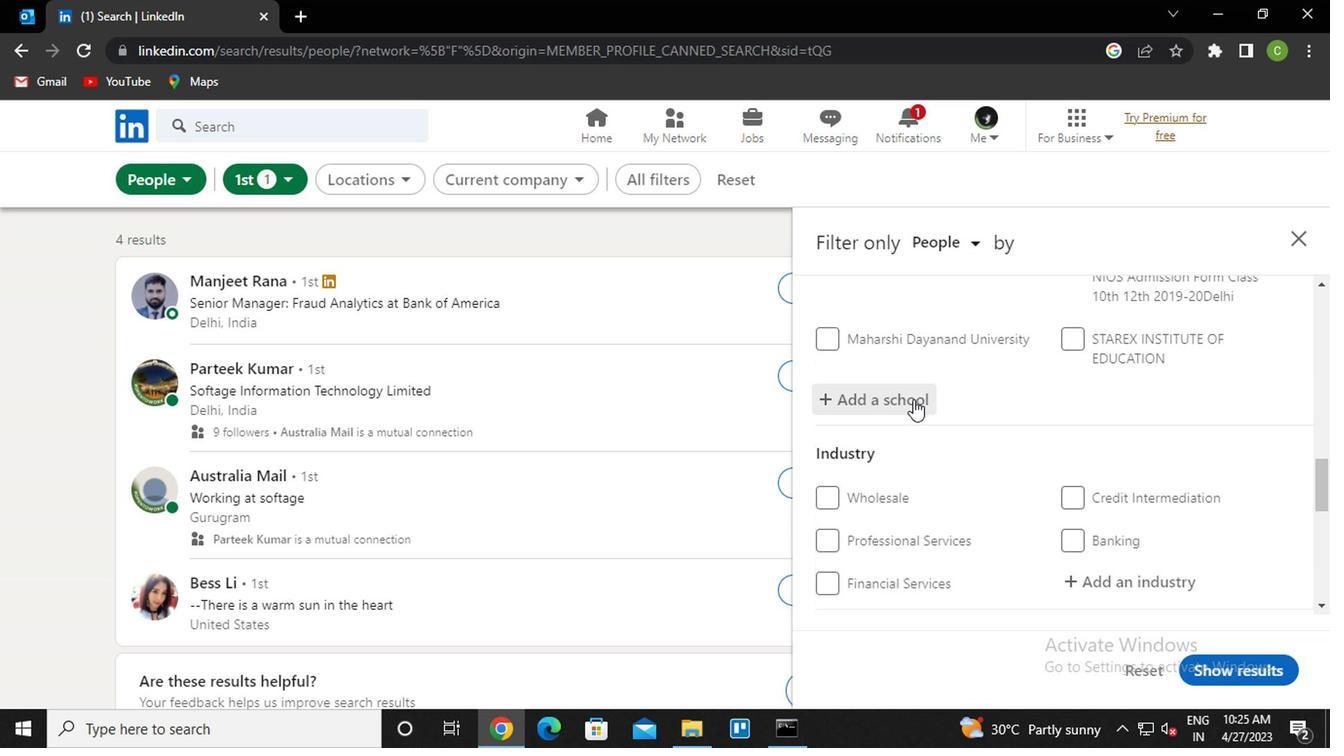 
Action: Mouse moved to (910, 399)
Screenshot: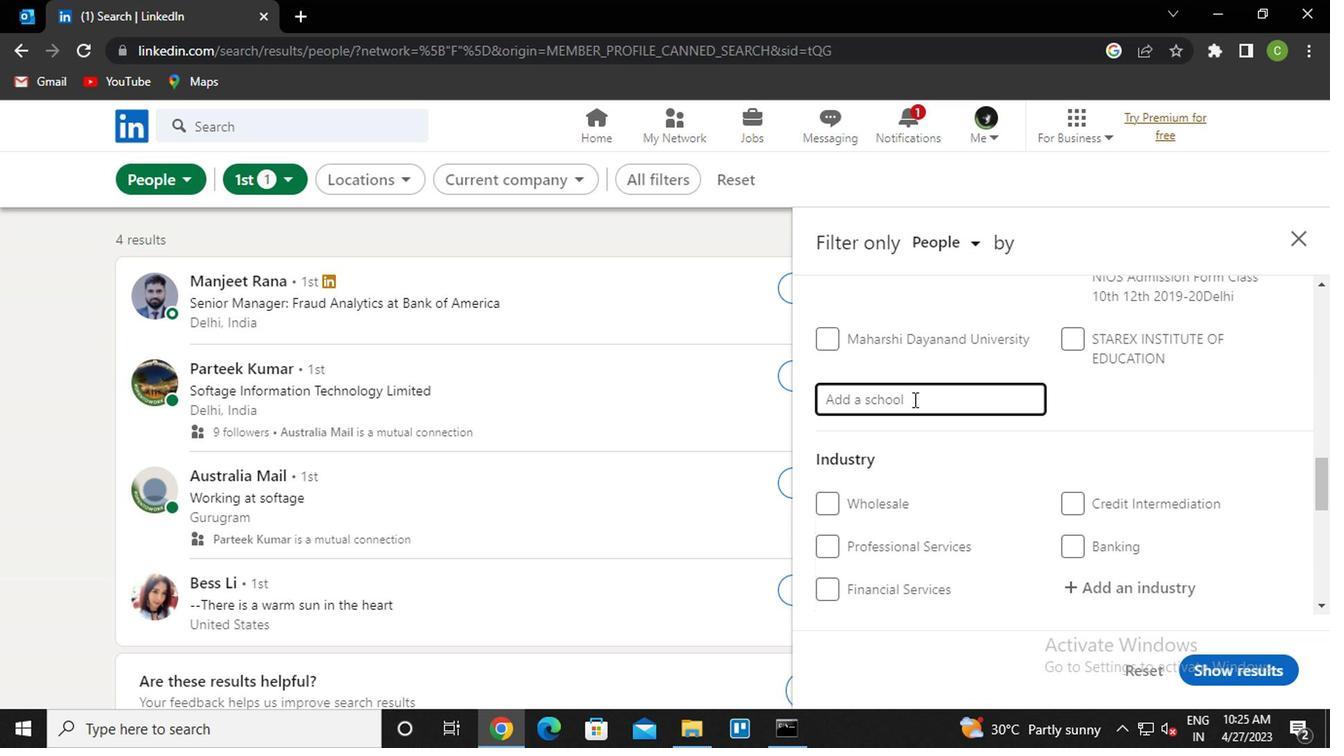 
Action: Key pressed <Key.caps_lock>i<Key.caps_lock>ndian<Key.space>institute<Key.space>o<Key.down><Key.down><Key.down><Key.down><Key.down><Key.down><Key.down><Key.down><Key.down><Key.down><Key.down><Key.down><Key.down><Key.down><Key.enter>
Screenshot: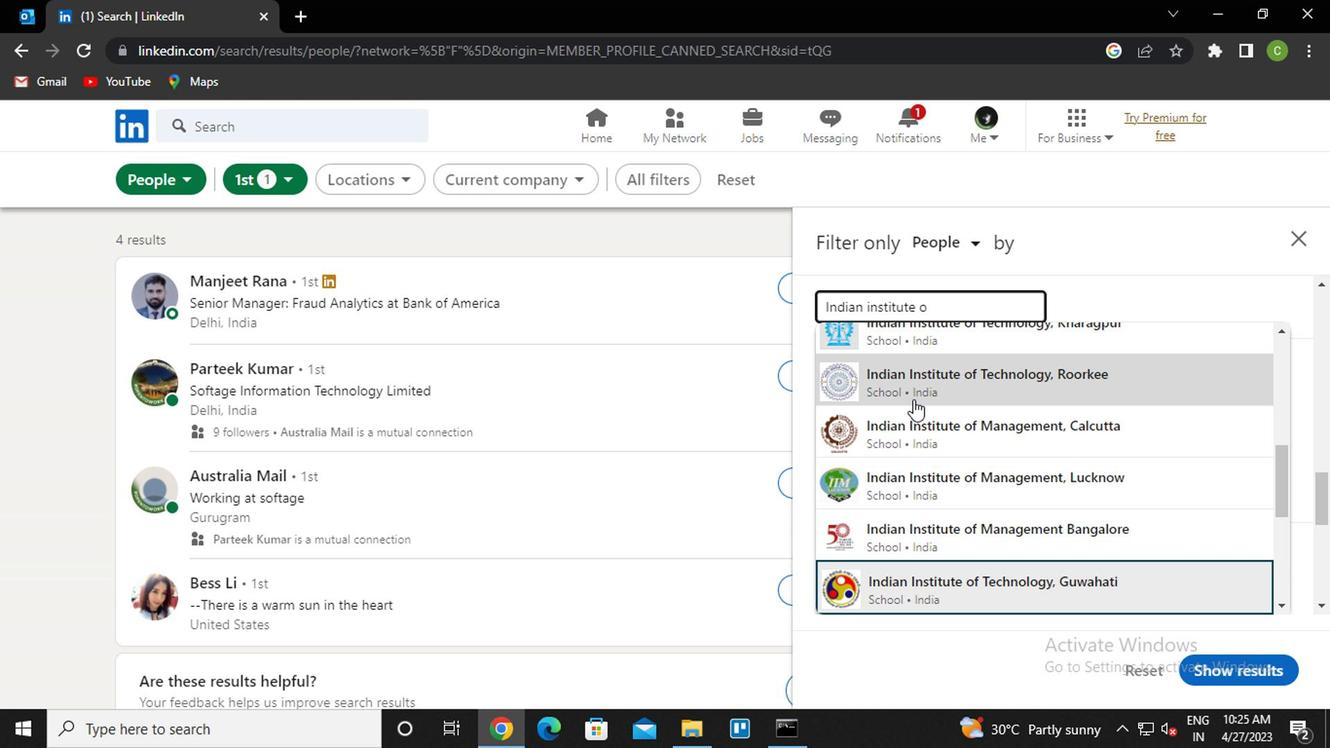 
Action: Mouse moved to (1126, 516)
Screenshot: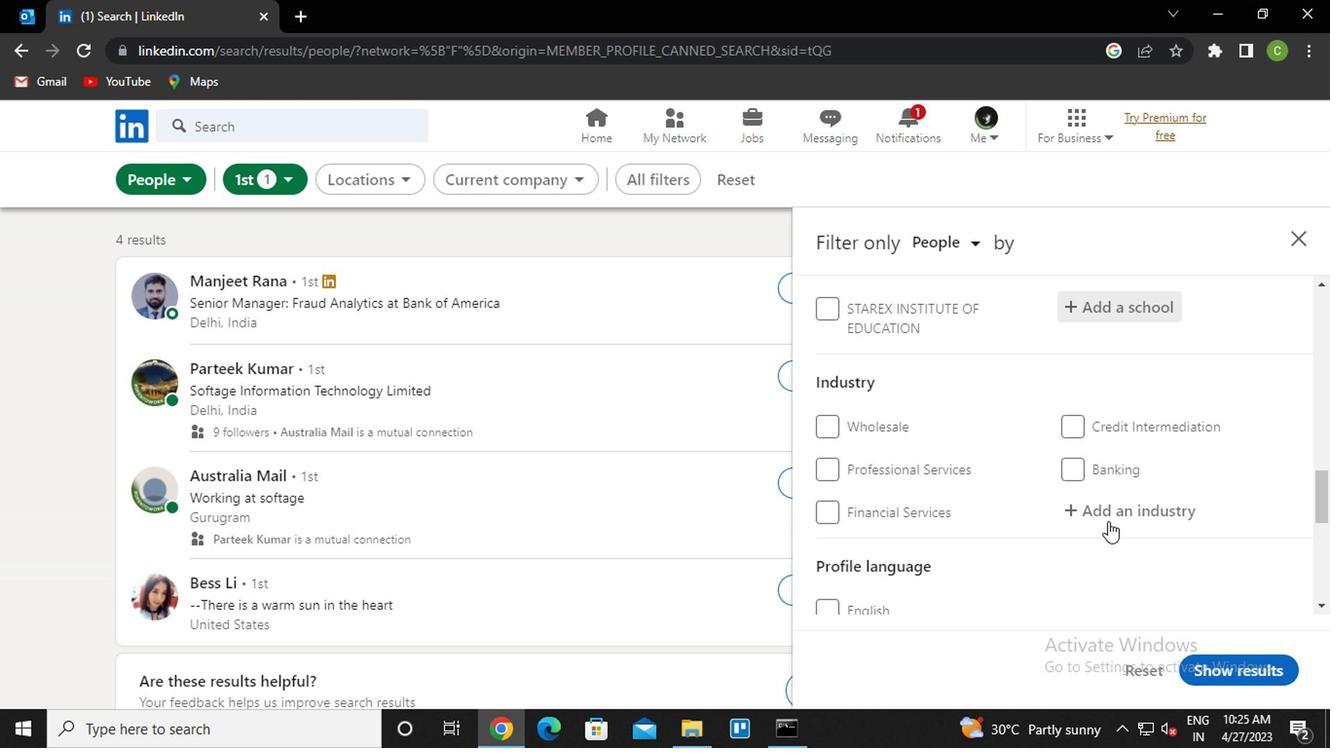 
Action: Mouse pressed left at (1126, 516)
Screenshot: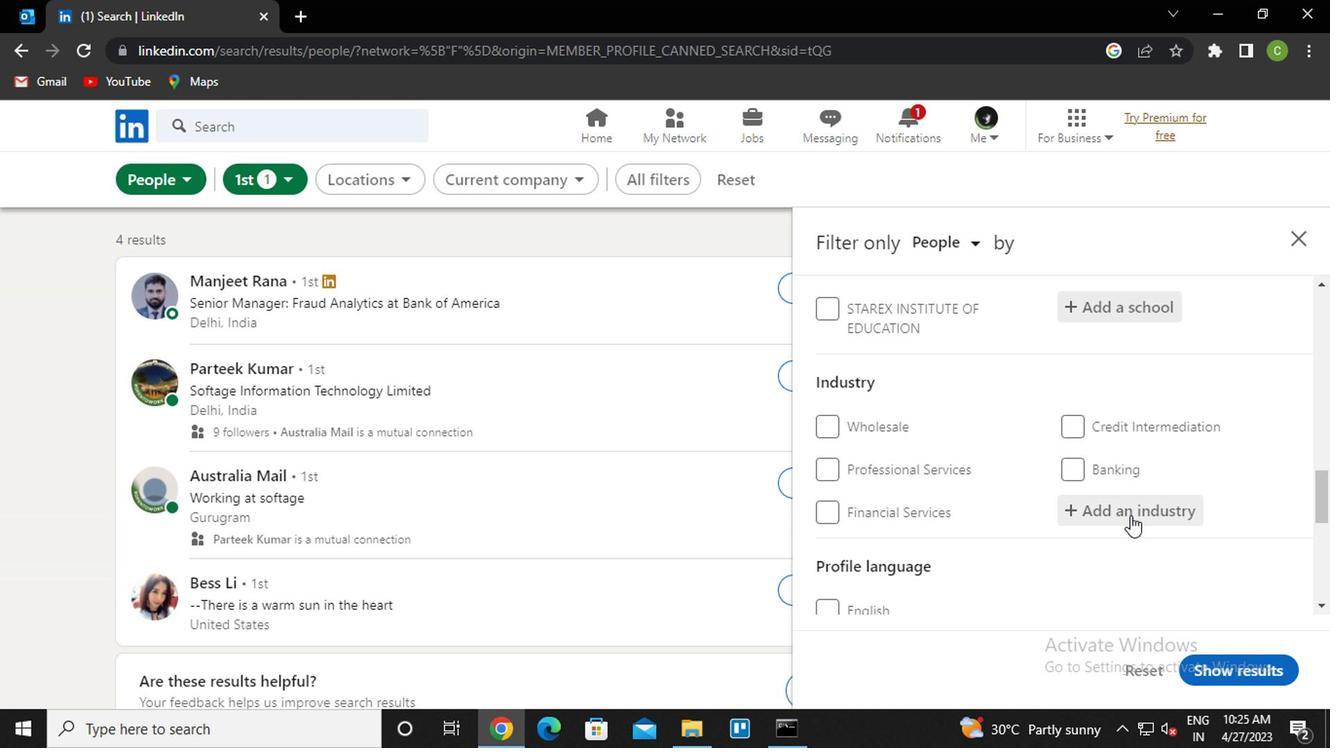 
Action: Key pressed <Key.caps_lock>g<Key.caps_lock>amb<Key.down><Key.enter>
Screenshot: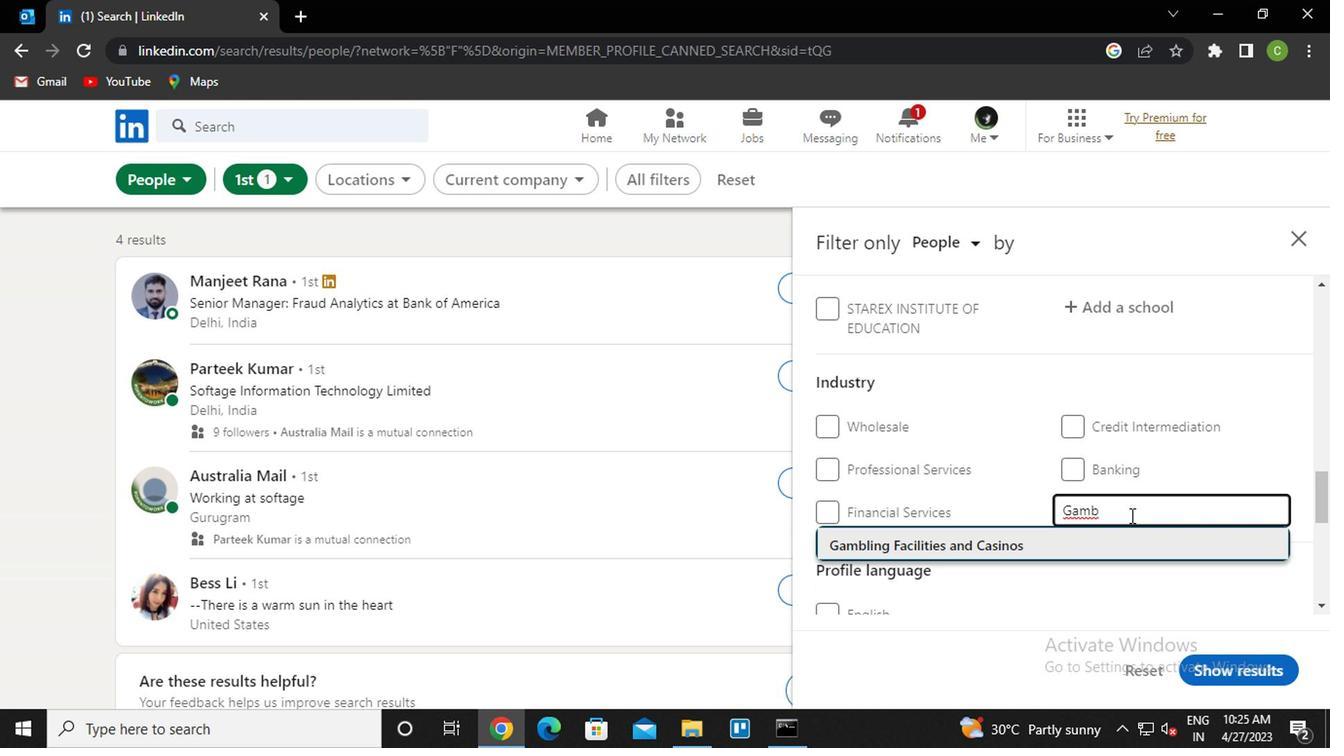 
Action: Mouse moved to (1155, 498)
Screenshot: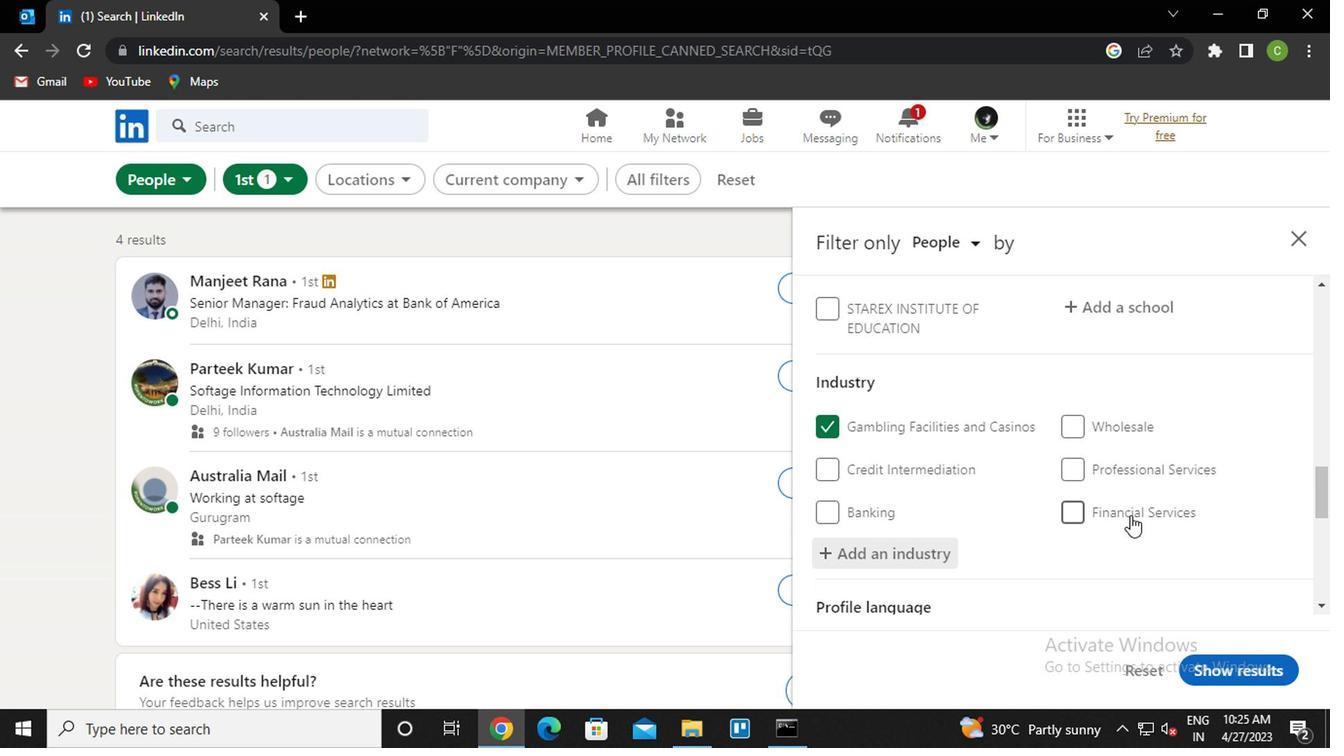 
Action: Mouse scrolled (1155, 497) with delta (0, -1)
Screenshot: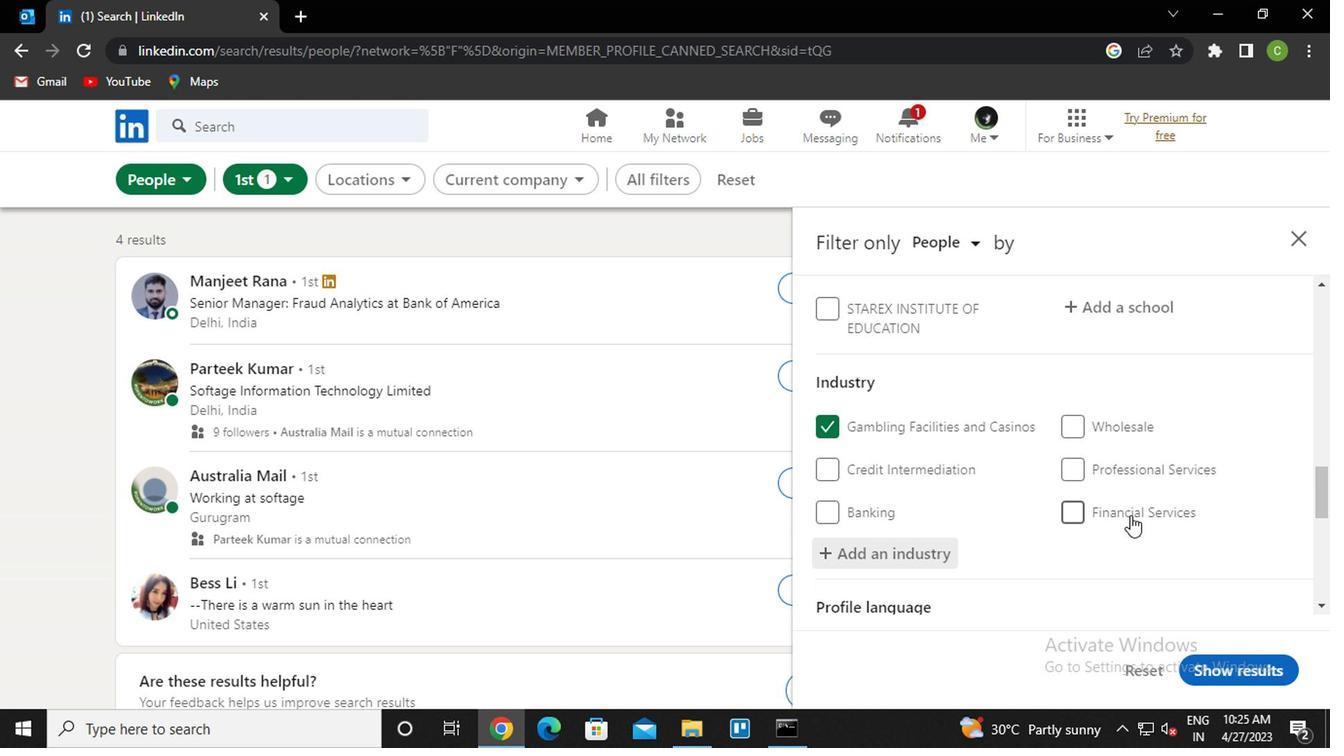 
Action: Mouse scrolled (1155, 497) with delta (0, -1)
Screenshot: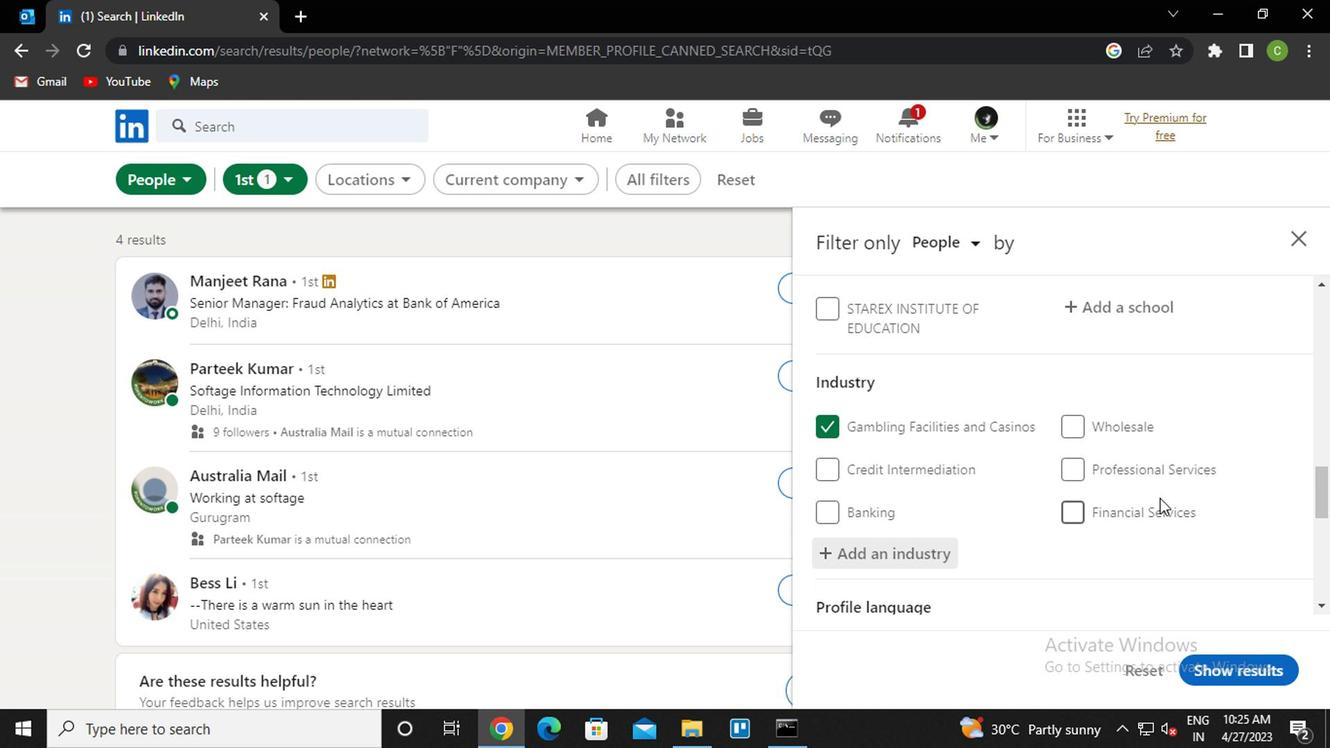 
Action: Mouse moved to (919, 494)
Screenshot: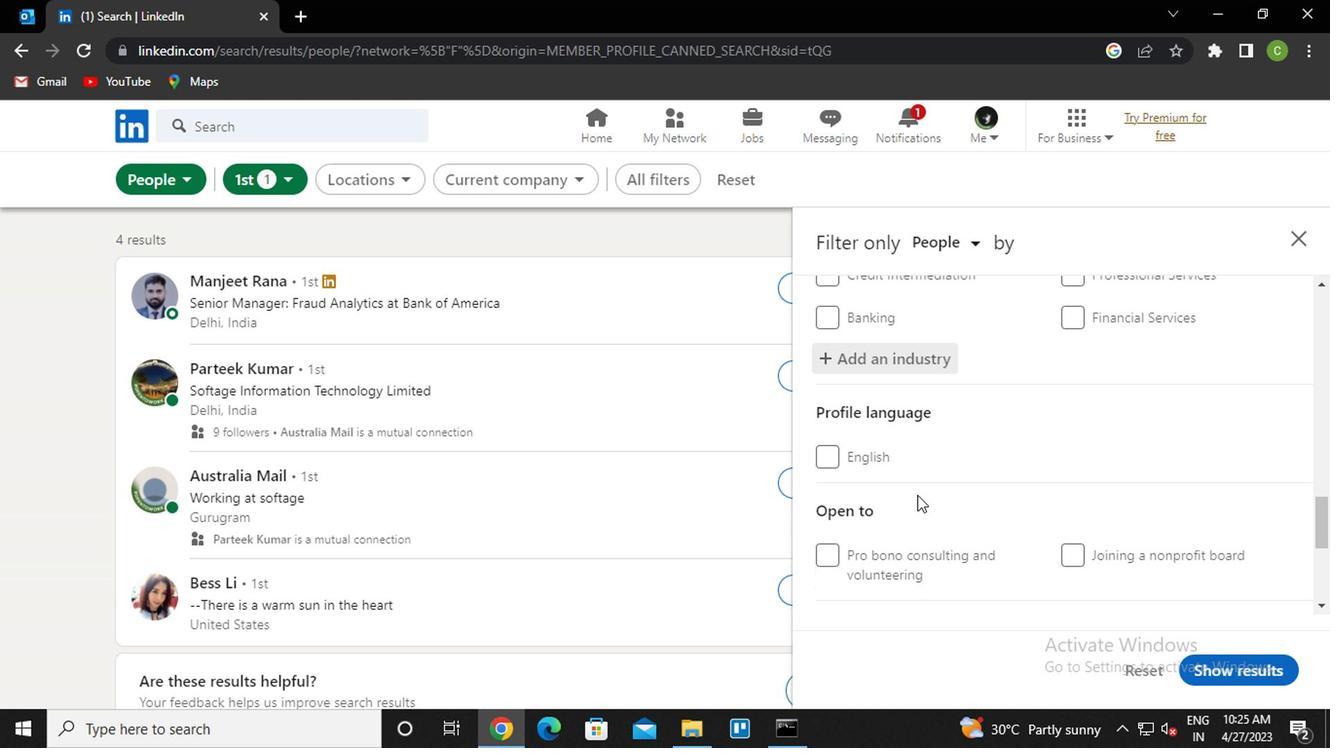 
Action: Mouse scrolled (919, 494) with delta (0, 0)
Screenshot: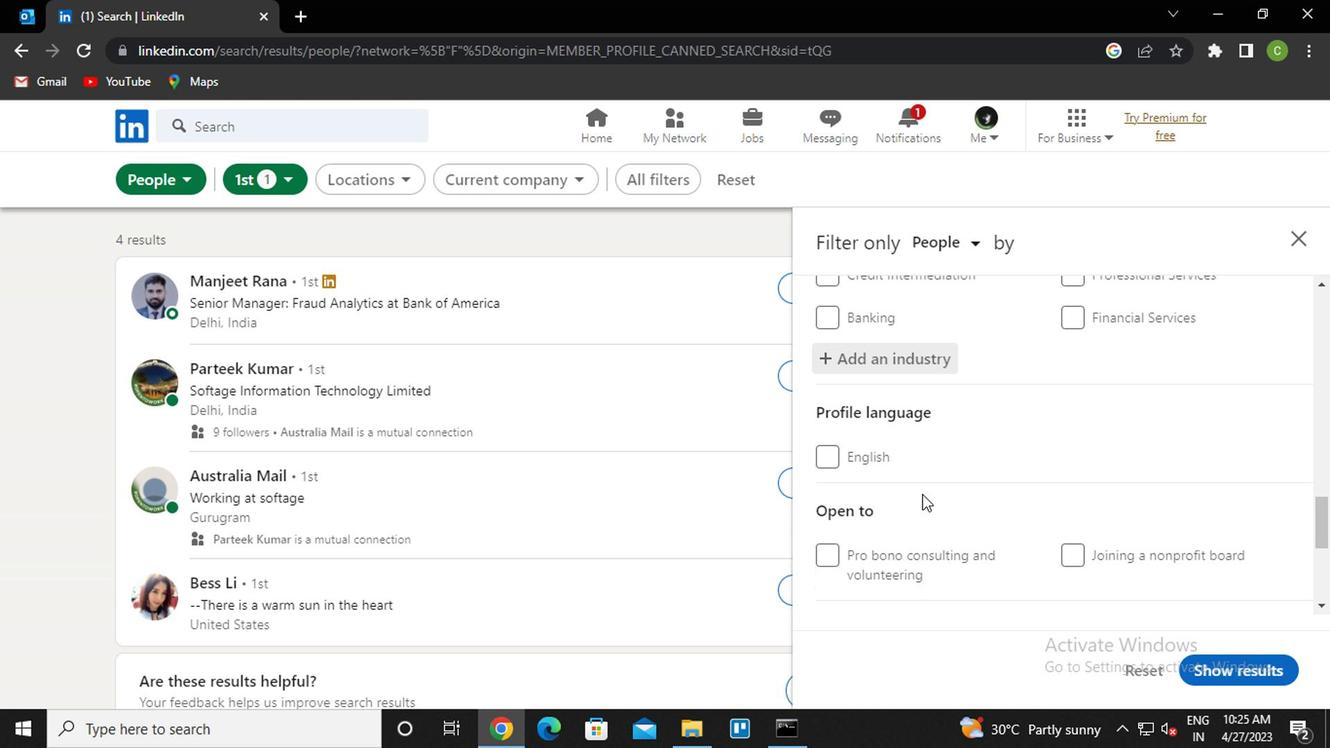 
Action: Mouse scrolled (919, 494) with delta (0, 0)
Screenshot: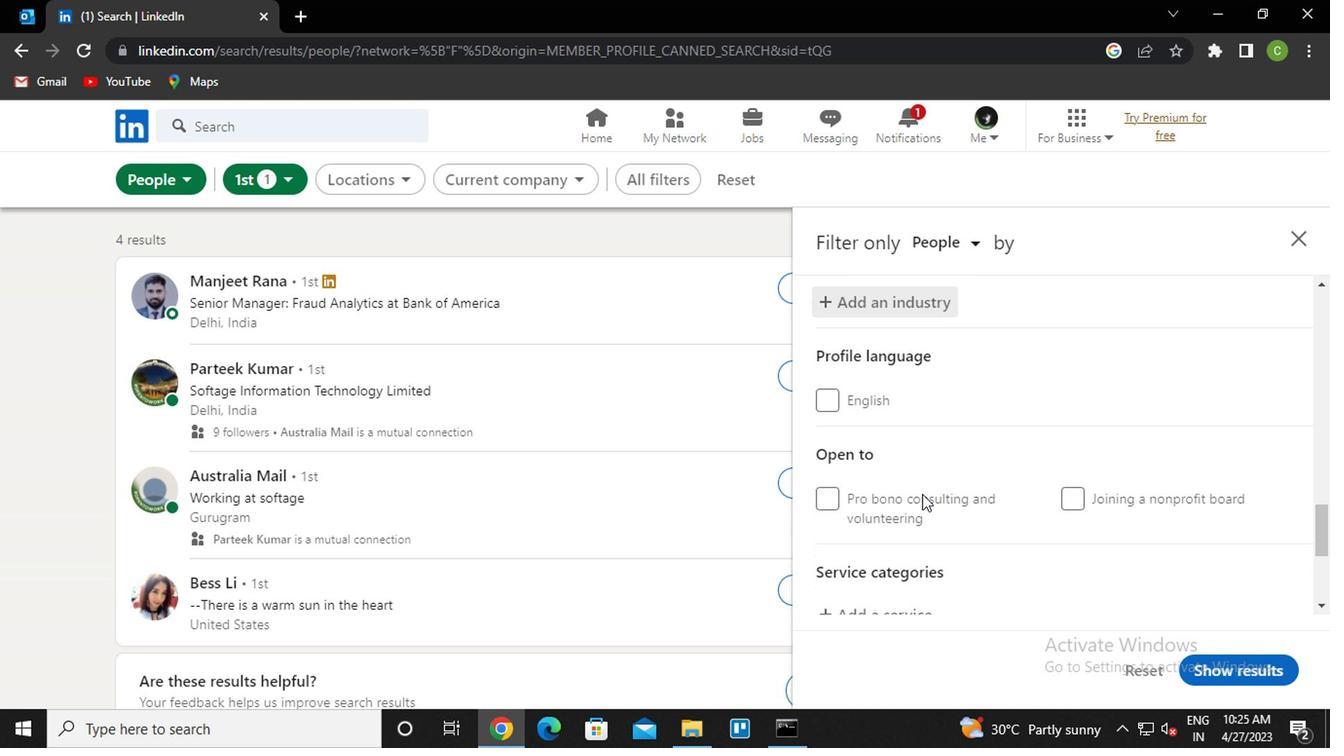 
Action: Mouse moved to (898, 482)
Screenshot: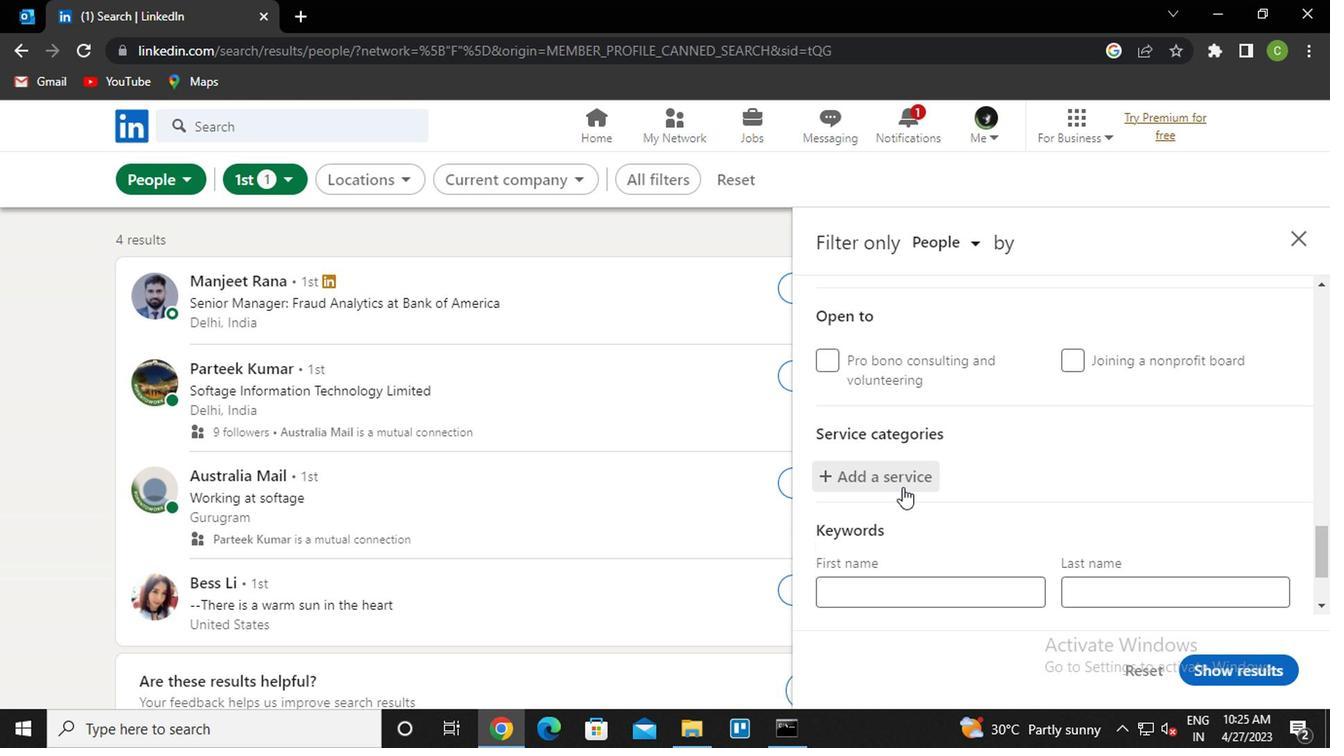 
Action: Mouse pressed left at (898, 482)
Screenshot: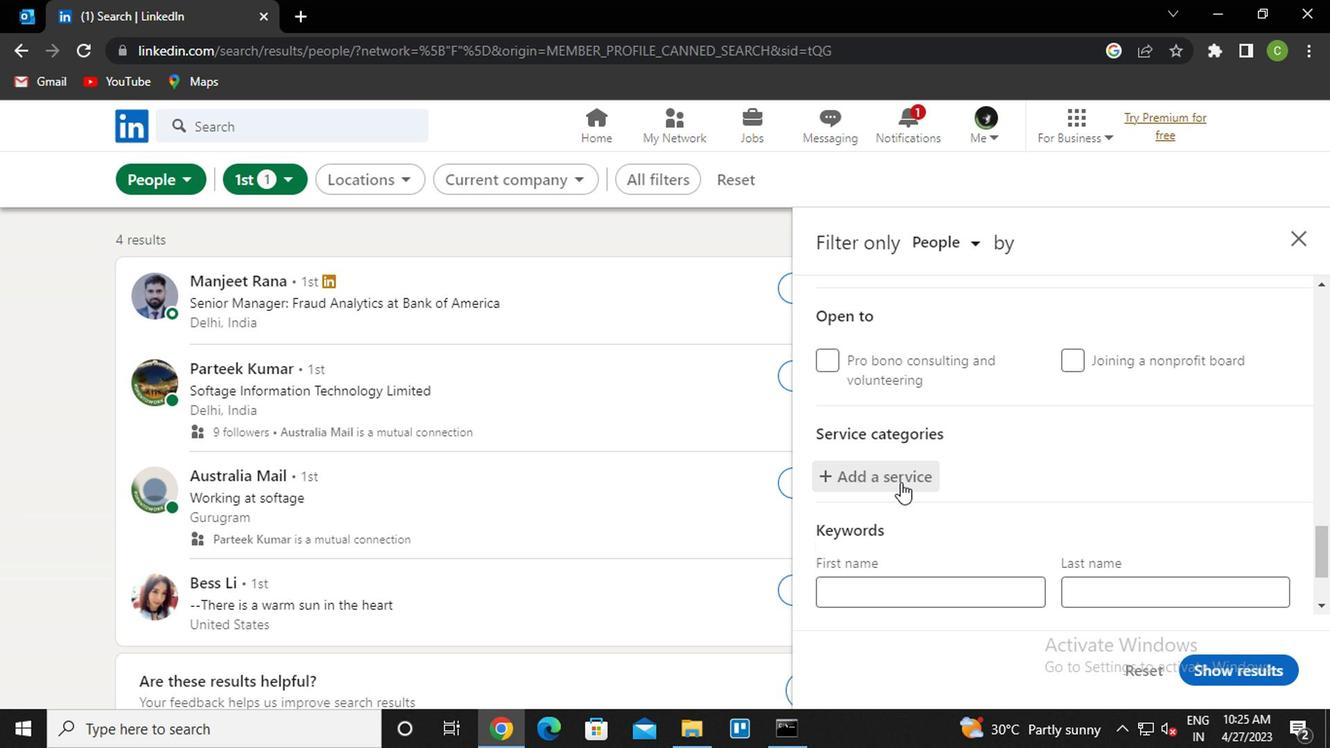 
Action: Key pressed <Key.caps_lock>g<Key.caps_lock>host<Key.down><Key.enter>
Screenshot: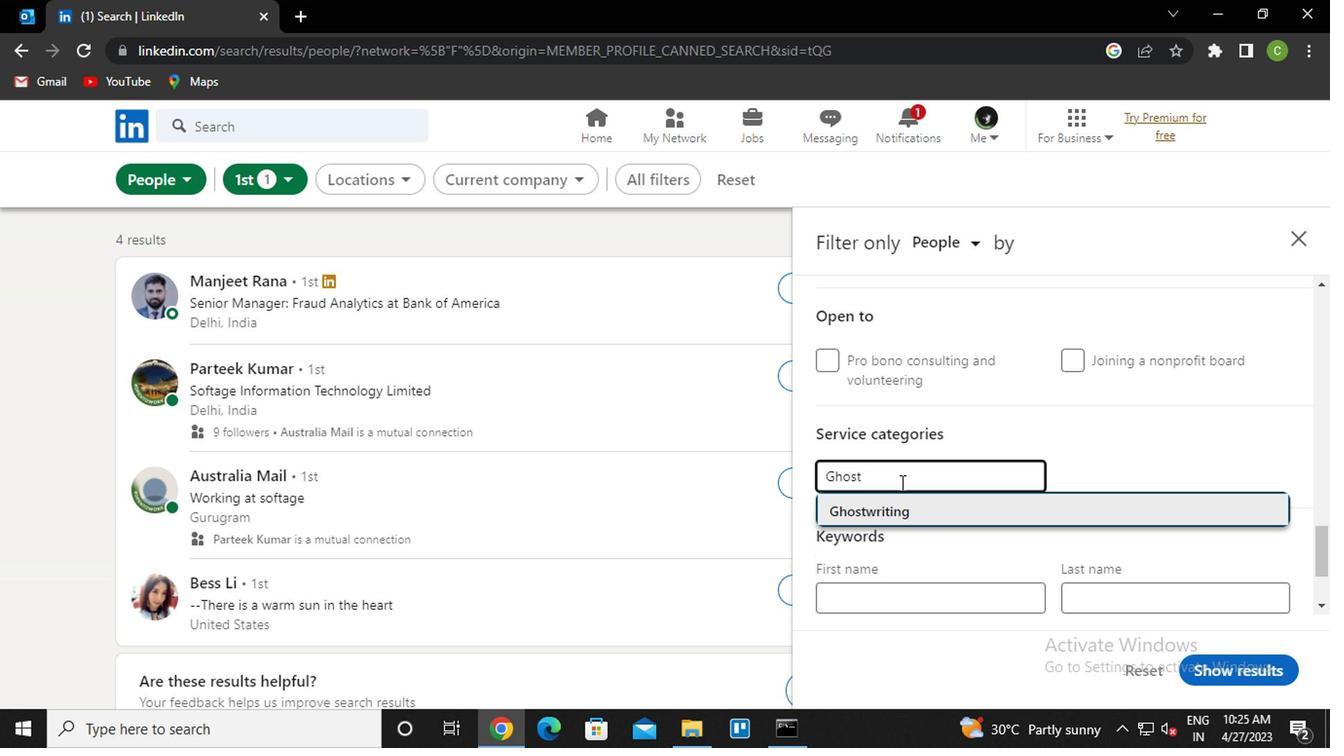 
Action: Mouse scrolled (898, 482) with delta (0, 0)
Screenshot: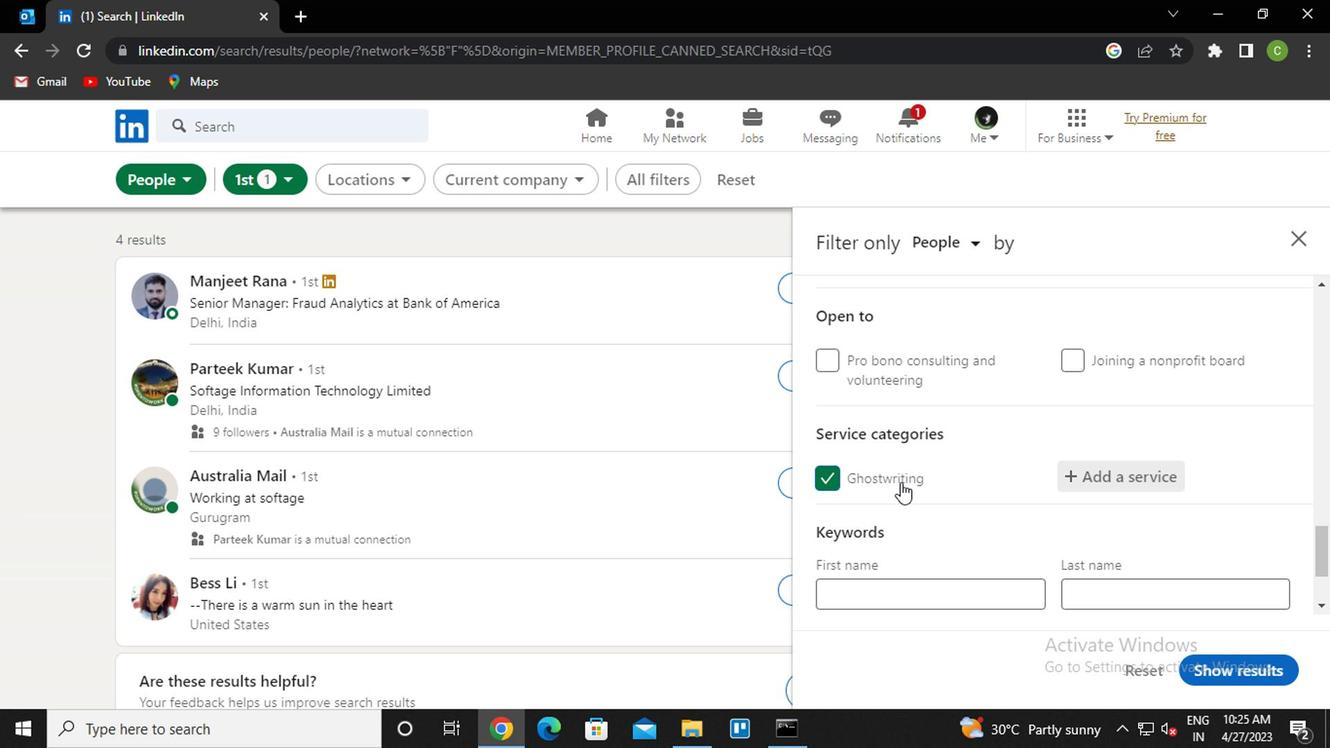 
Action: Mouse scrolled (898, 482) with delta (0, 0)
Screenshot: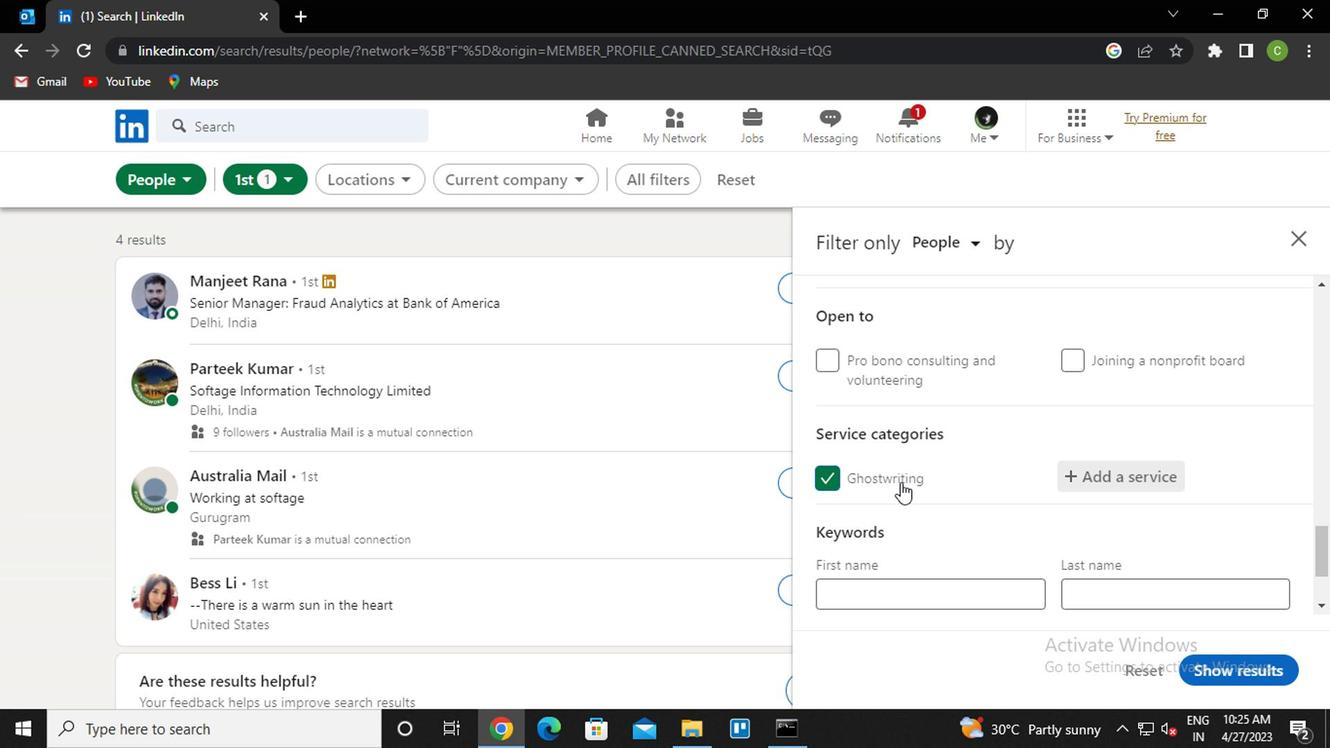 
Action: Mouse scrolled (898, 482) with delta (0, 0)
Screenshot: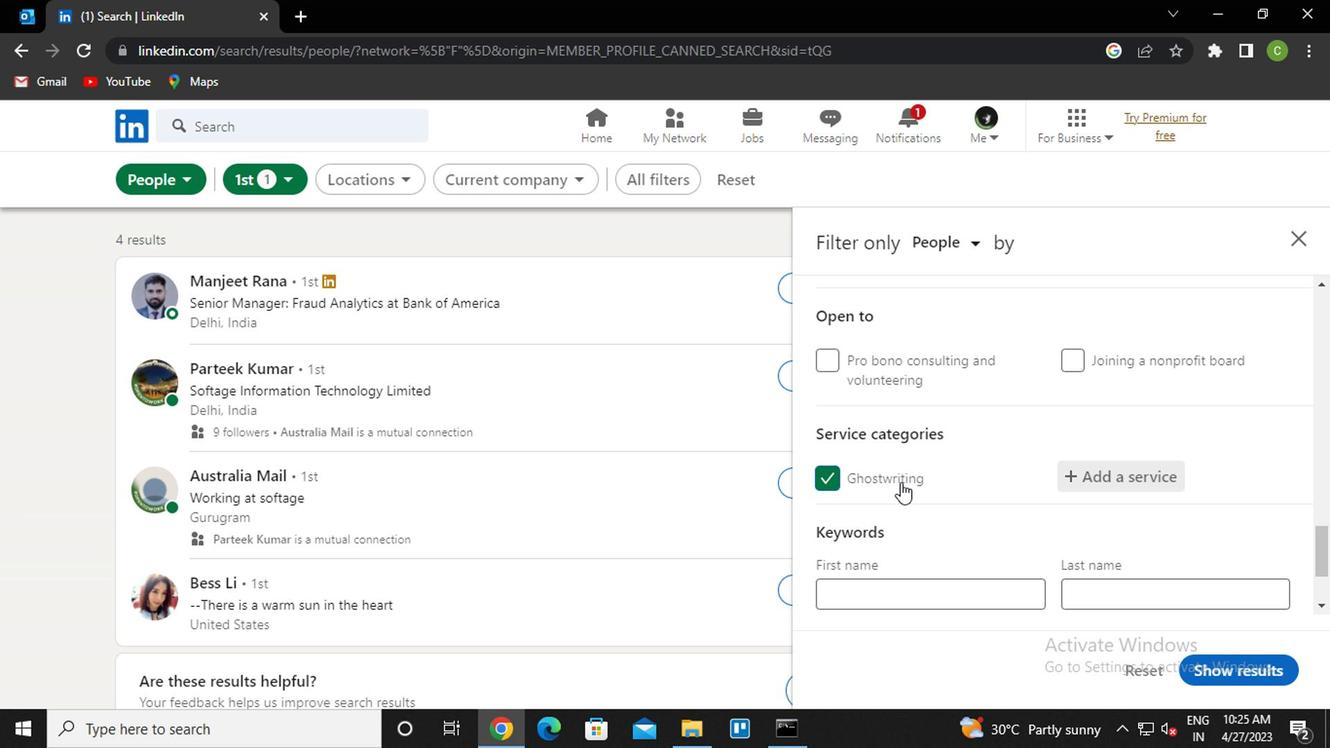 
Action: Mouse scrolled (898, 482) with delta (0, 0)
Screenshot: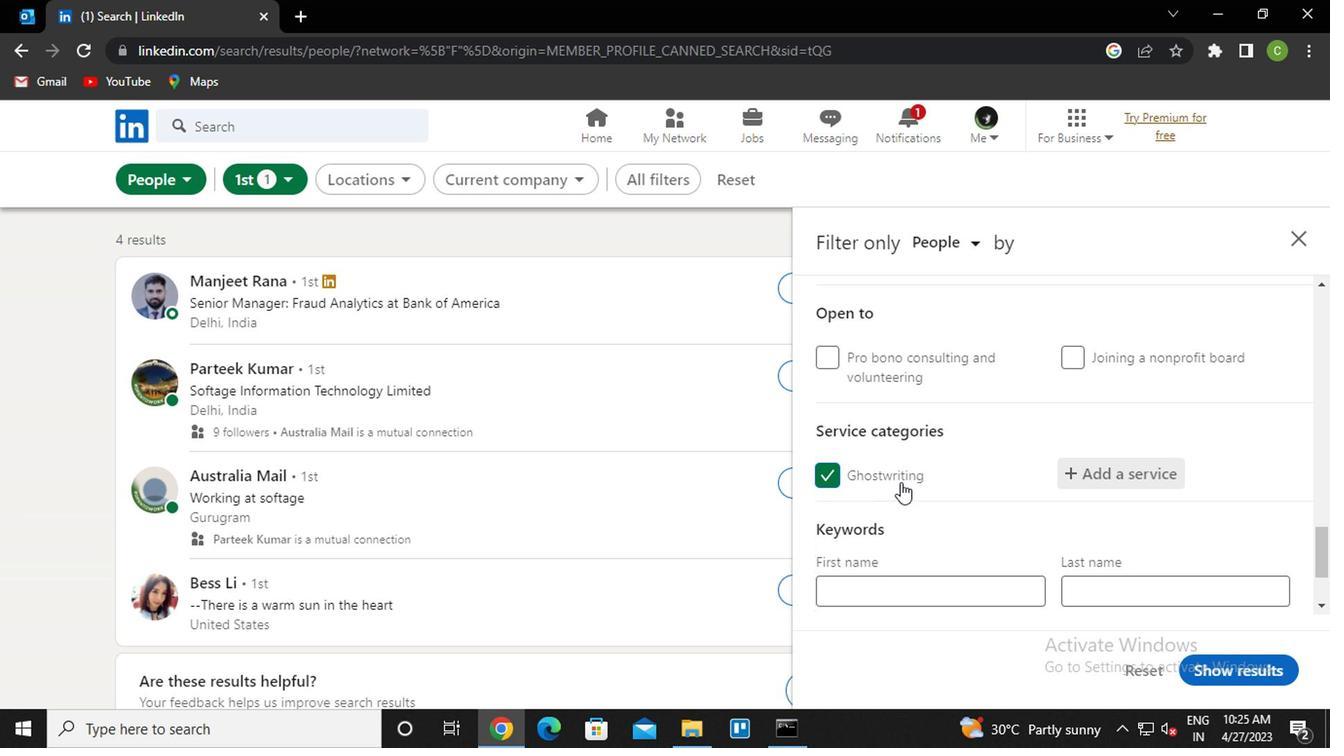 
Action: Mouse moved to (900, 522)
Screenshot: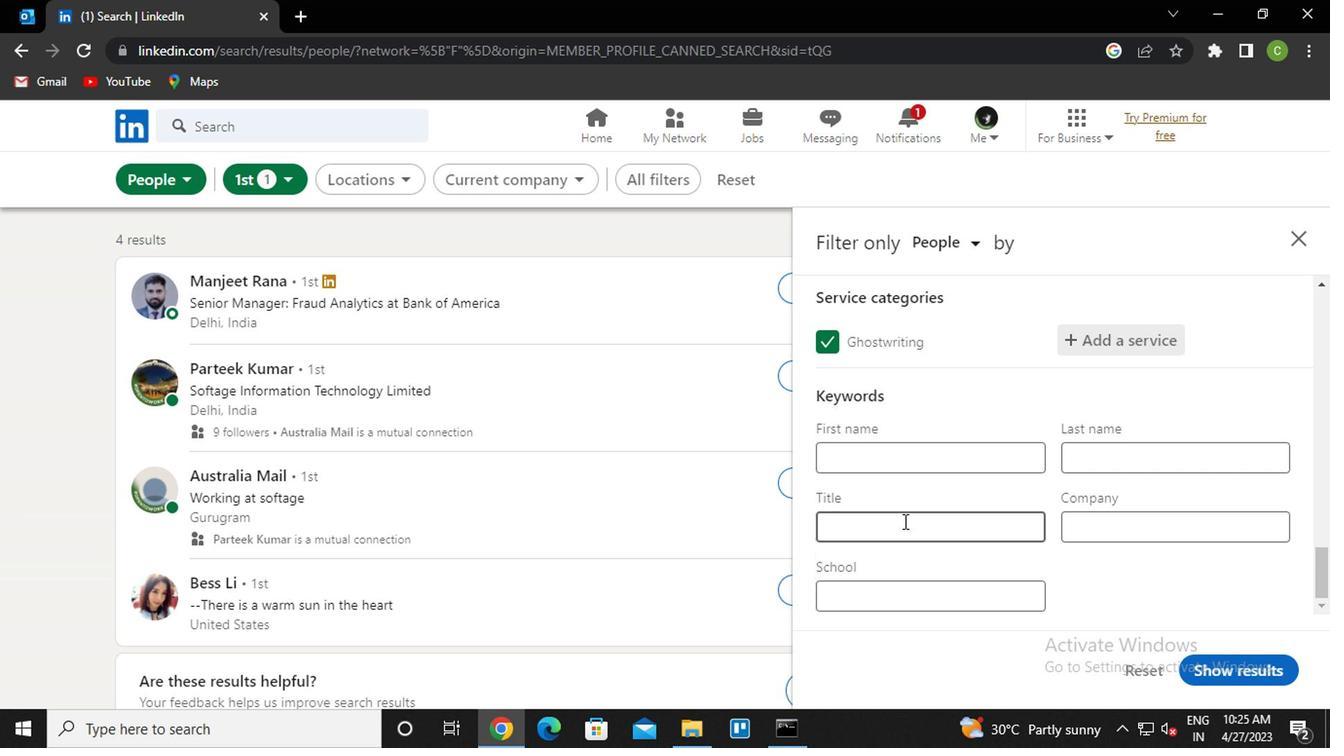 
Action: Mouse pressed left at (900, 522)
Screenshot: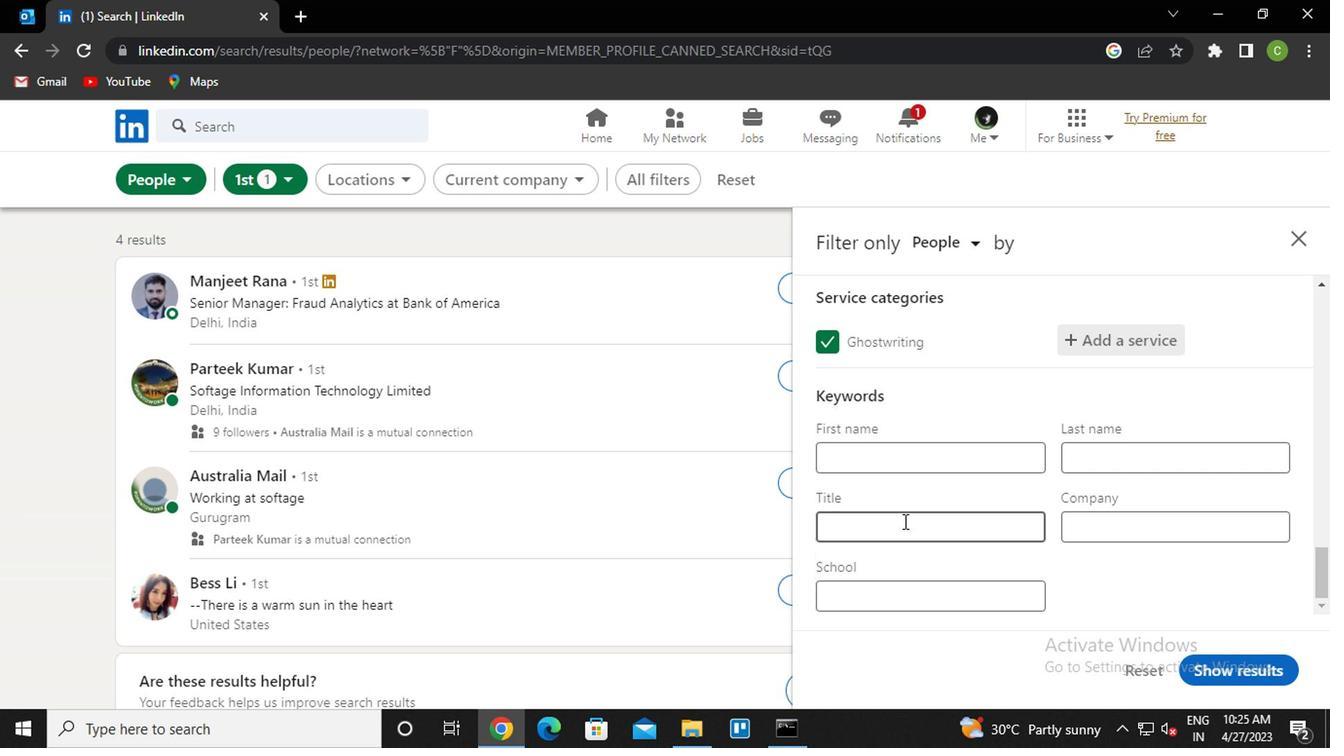 
Action: Key pressed <Key.caps_lock>b<Key.caps_lock>ookkeeper
Screenshot: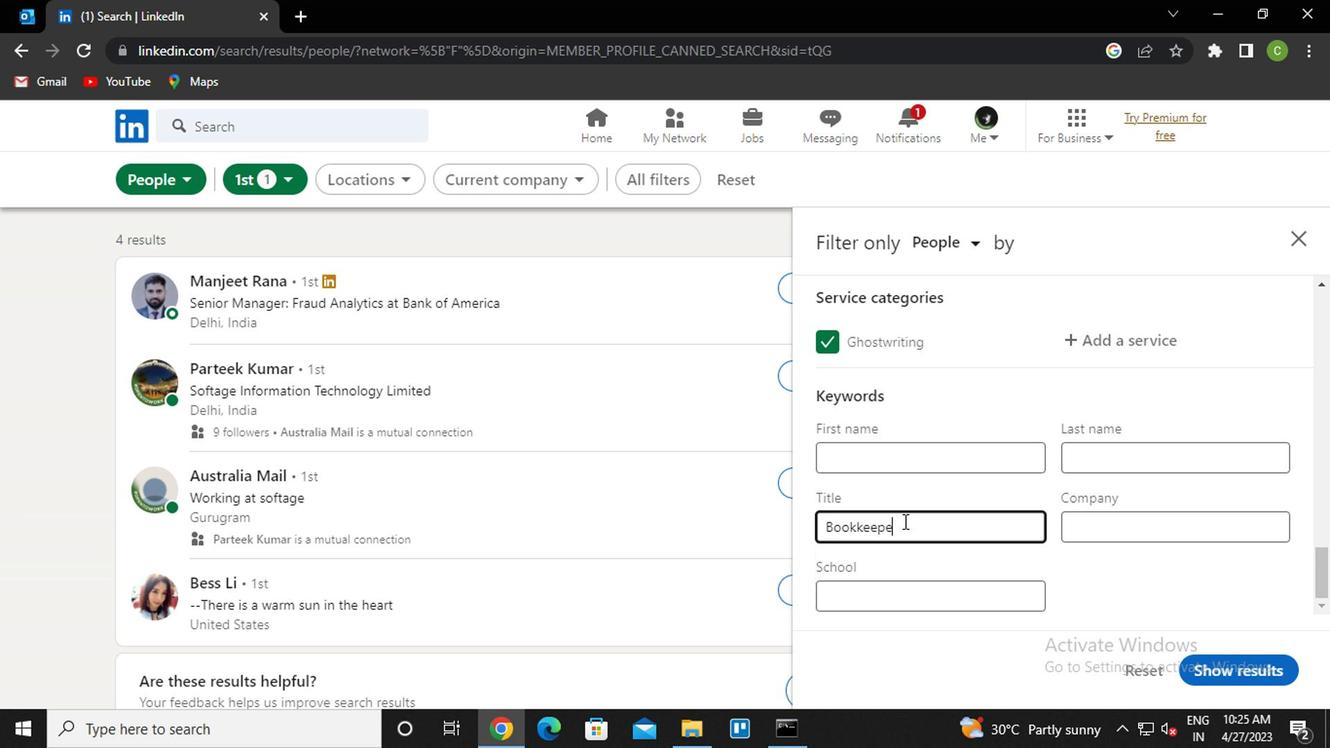
Action: Mouse moved to (1261, 683)
Screenshot: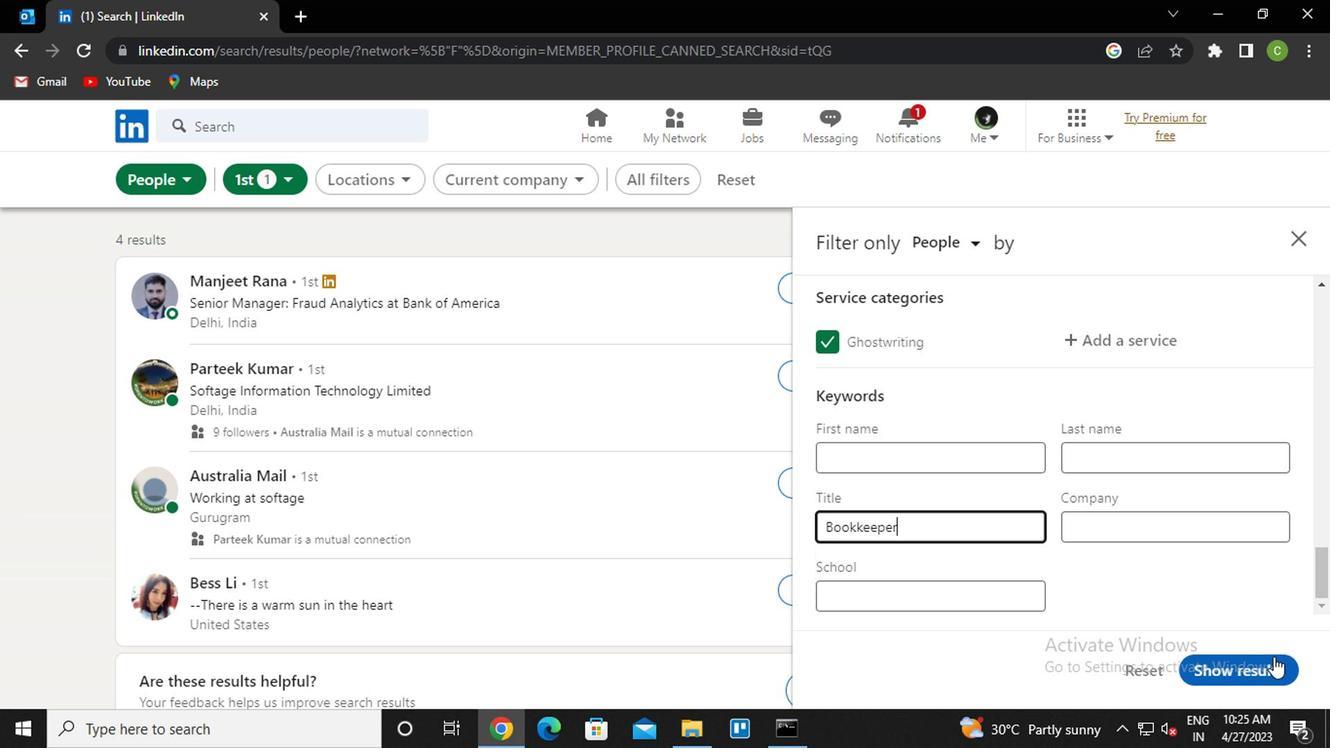
Action: Mouse pressed left at (1261, 683)
Screenshot: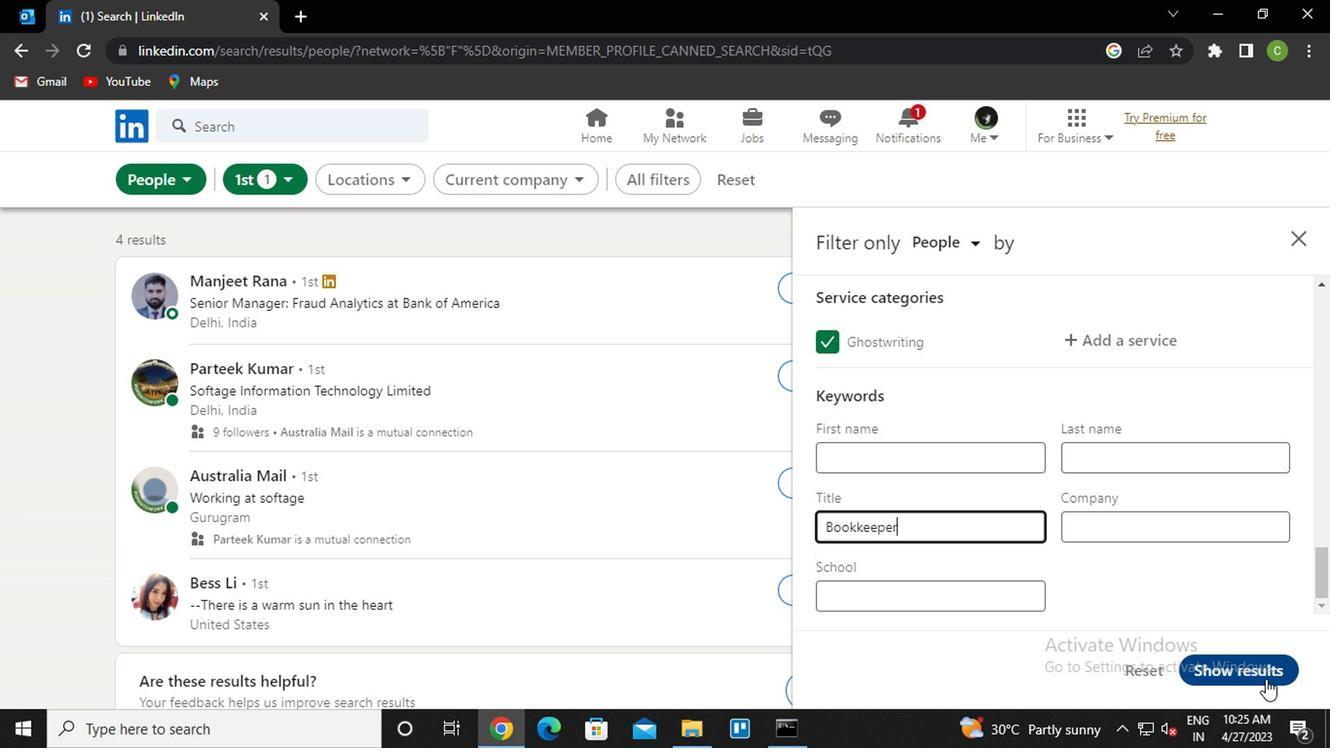 
Action: Mouse moved to (692, 628)
Screenshot: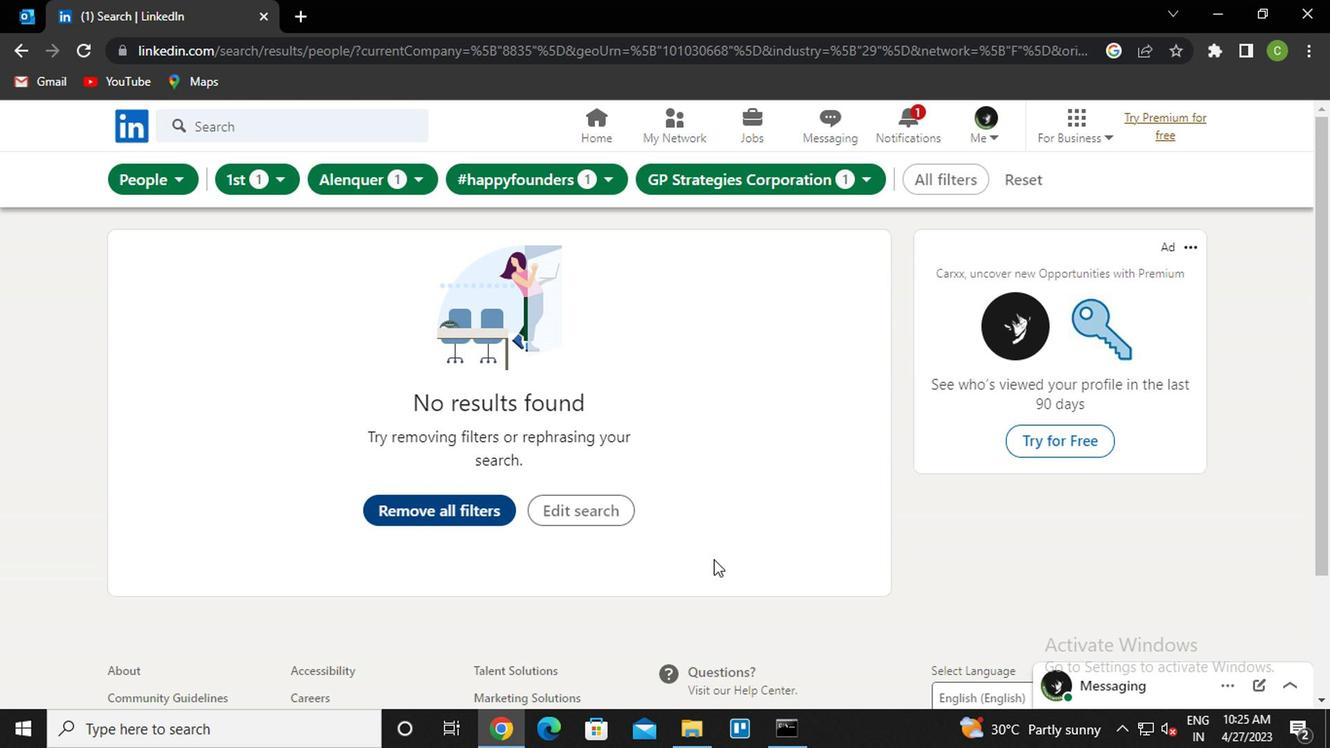 
Action: Key pressed <Key.f8>
Screenshot: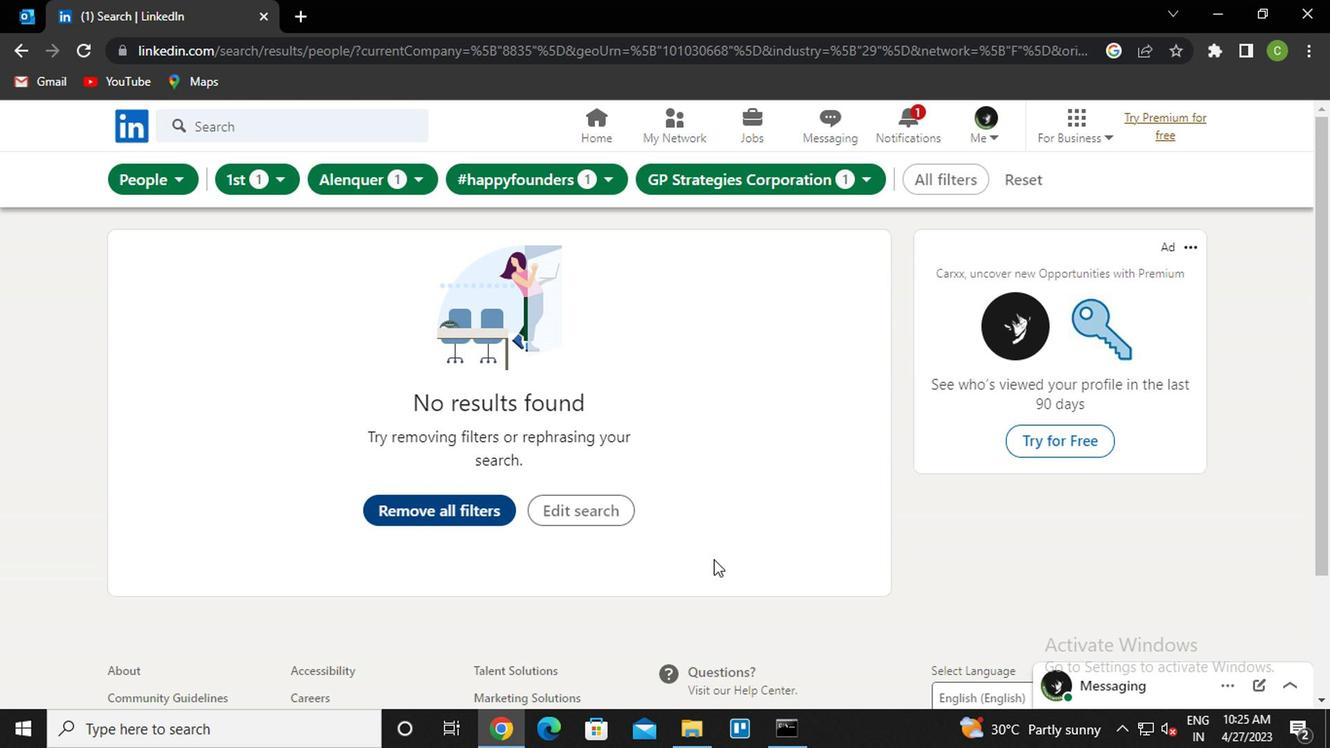 
